 Task: In Heading  Alef with green colour. Font size of heading  '18 Pt. 'Font style of data Calibri. Font size of data  9 Pt. Alignment of headline & data Align top. Fill color in cell of heading  Red. Font color of data Black. Apply border in Data Diagonal Down Border. In the sheet  Budget Analysis Toolbook
Action: Mouse moved to (185, 120)
Screenshot: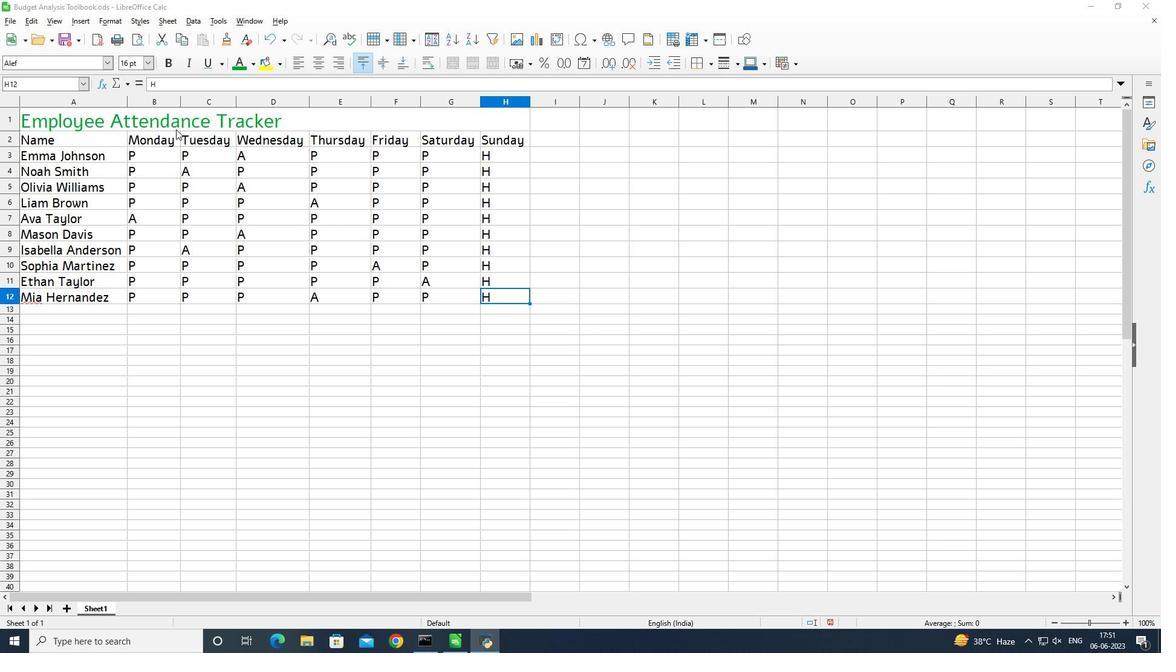 
Action: Mouse pressed left at (185, 120)
Screenshot: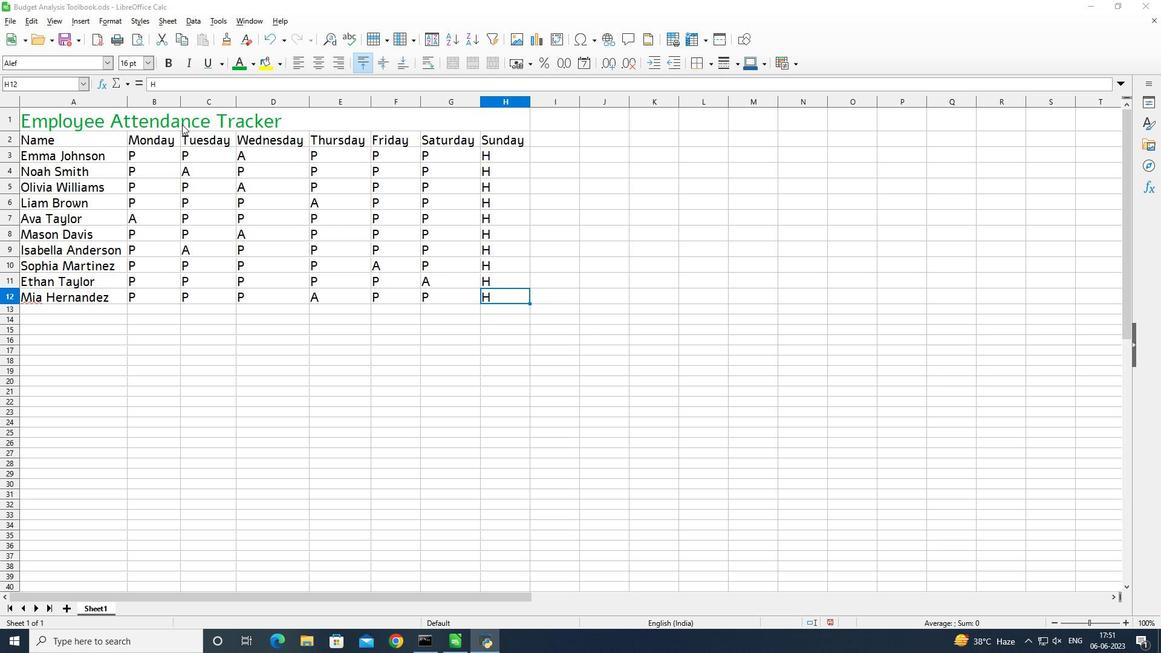 
Action: Mouse moved to (151, 62)
Screenshot: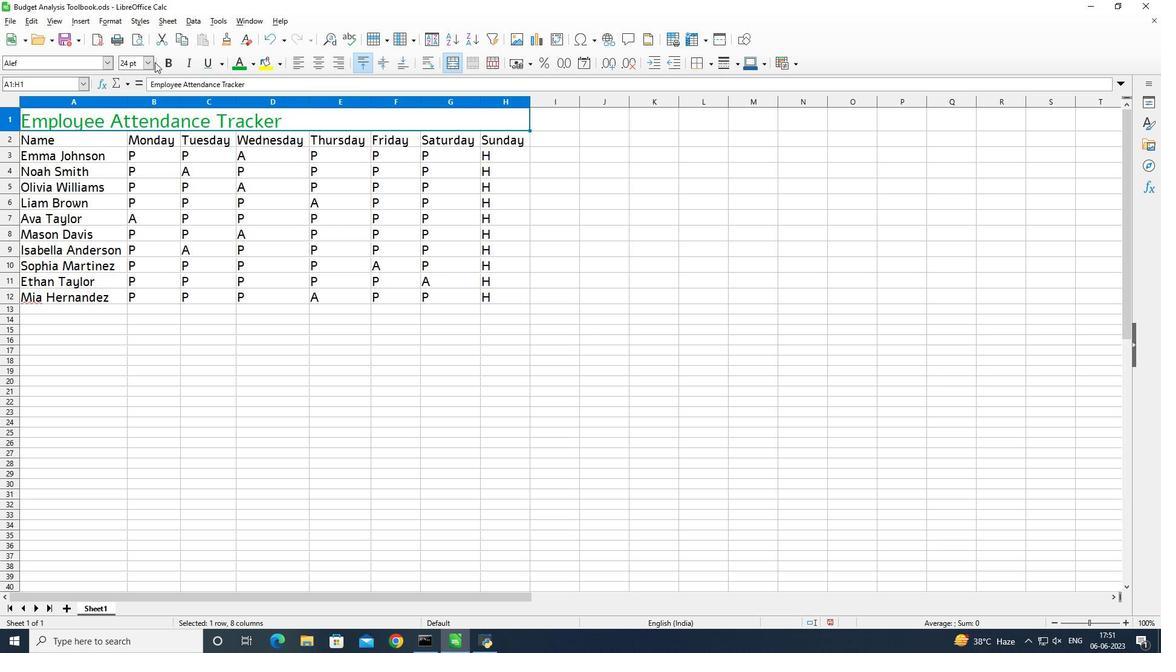 
Action: Mouse pressed left at (151, 62)
Screenshot: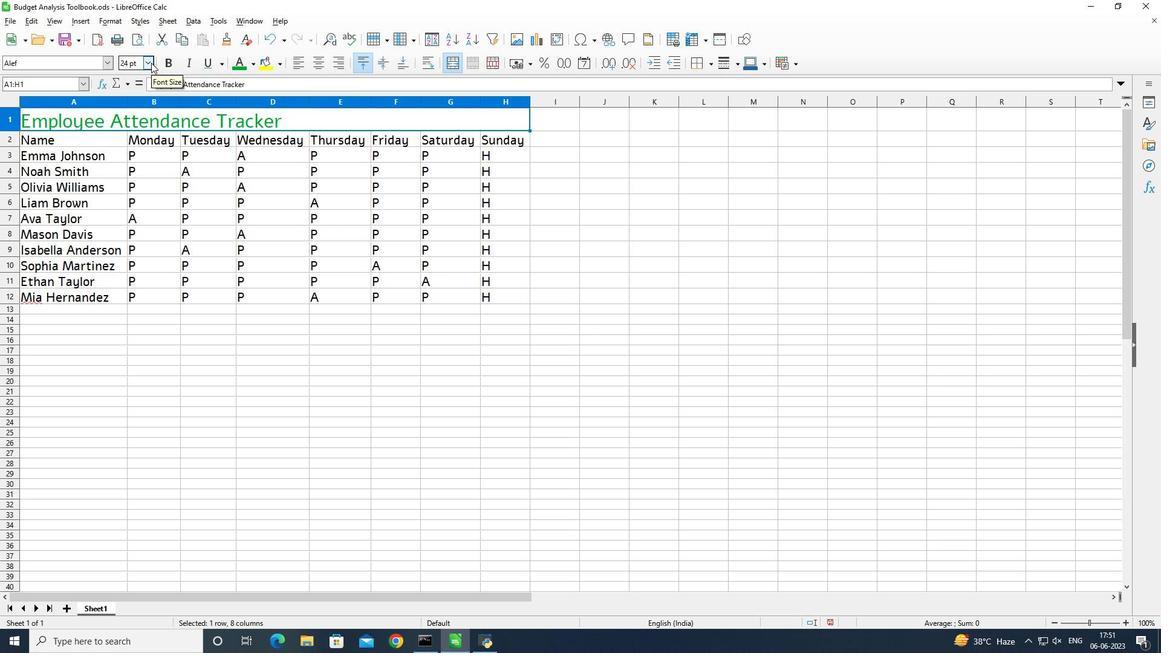 
Action: Mouse moved to (136, 156)
Screenshot: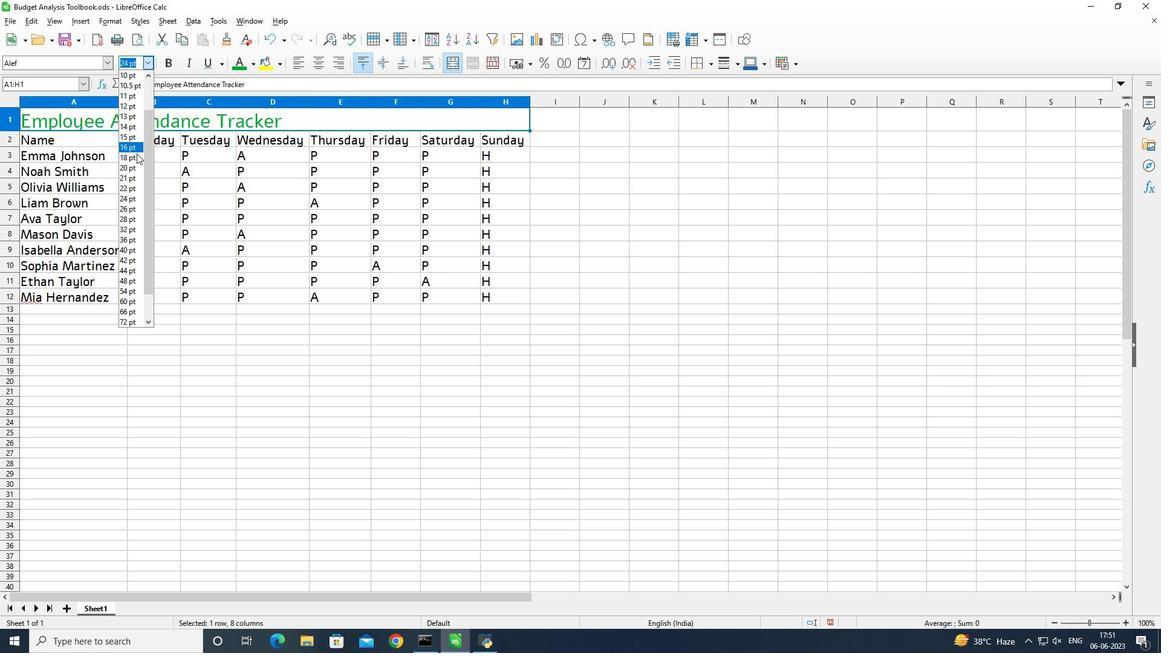 
Action: Mouse pressed left at (136, 156)
Screenshot: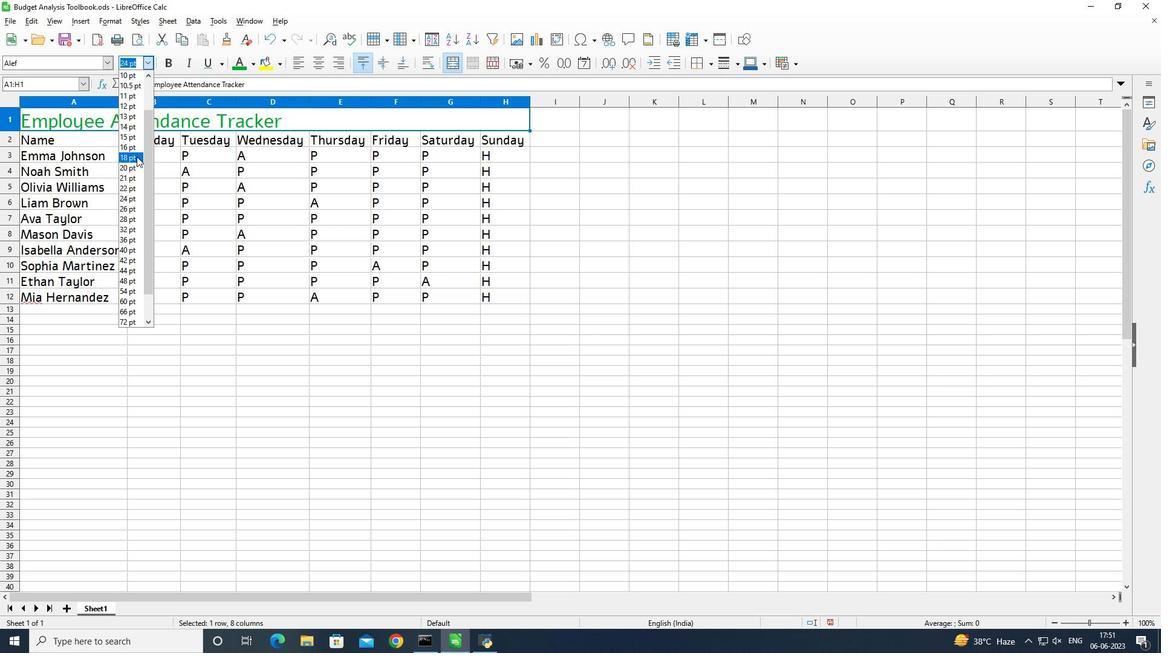 
Action: Mouse moved to (74, 136)
Screenshot: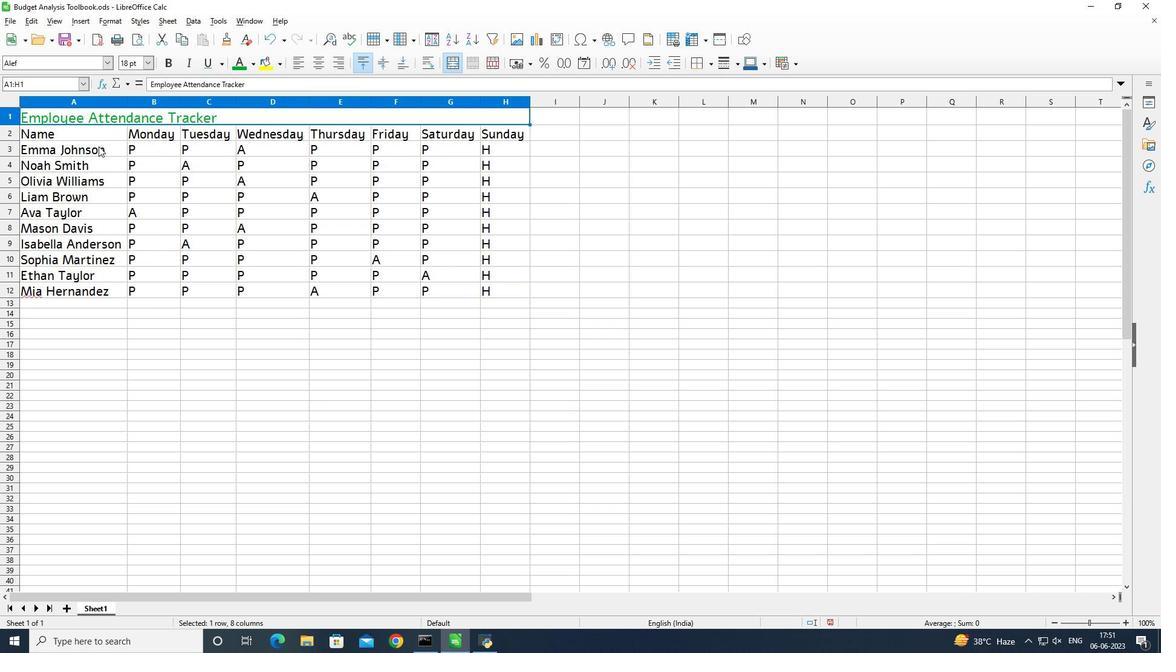 
Action: Mouse pressed left at (74, 136)
Screenshot: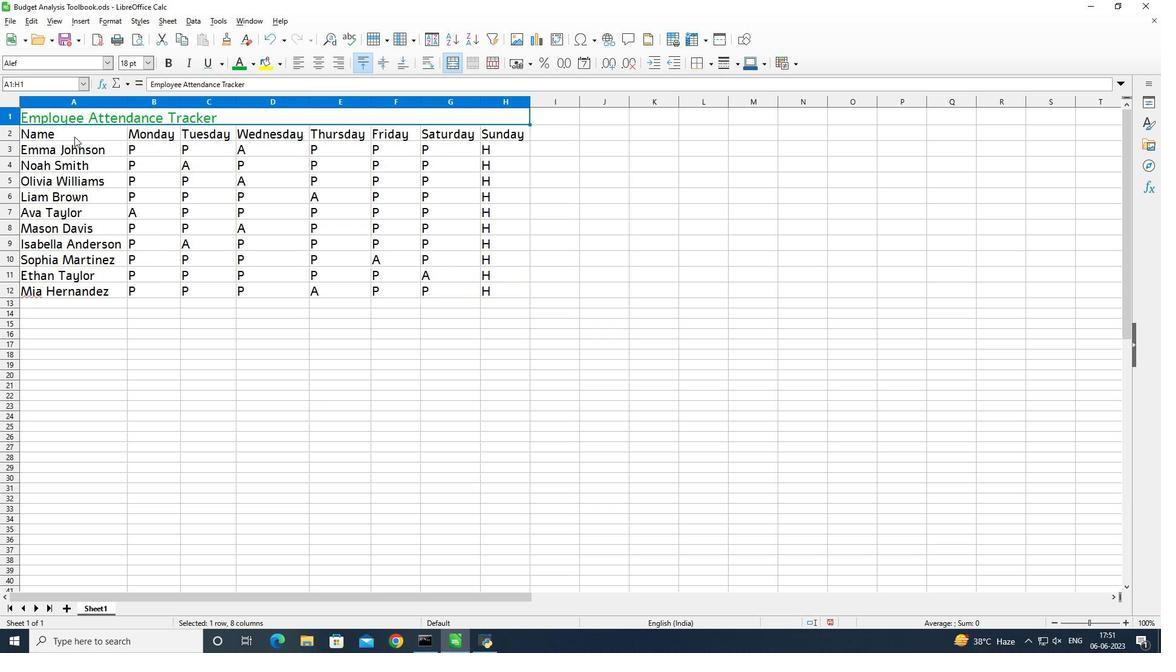 
Action: Mouse moved to (74, 134)
Screenshot: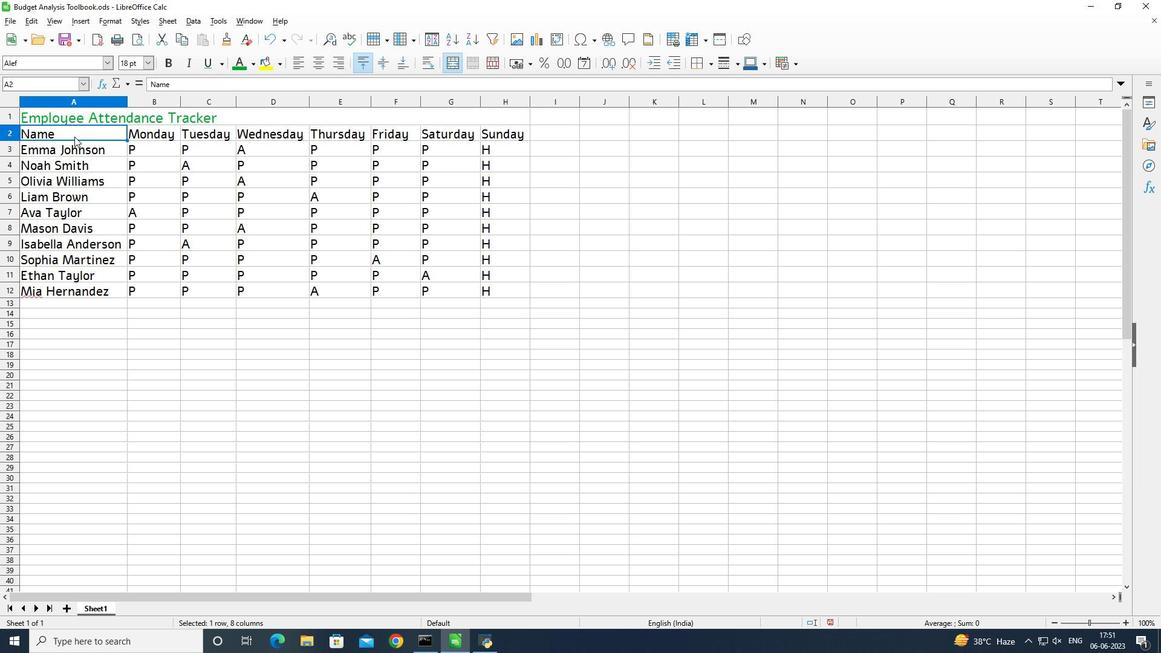 
Action: Mouse pressed left at (74, 134)
Screenshot: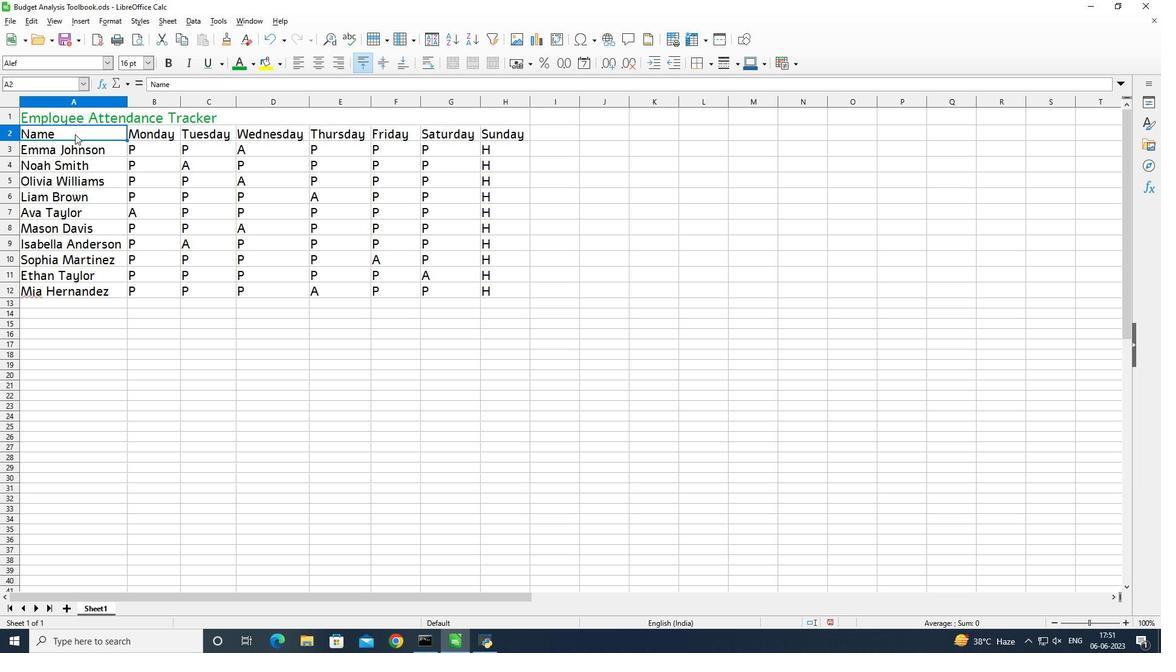 
Action: Mouse moved to (107, 58)
Screenshot: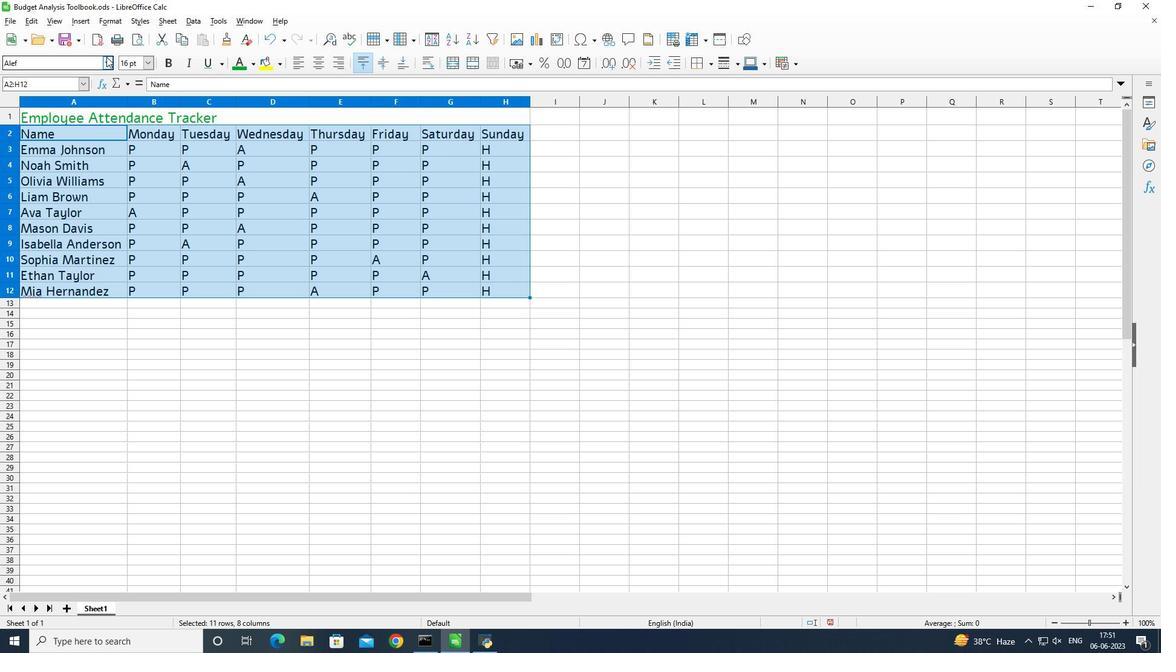 
Action: Mouse pressed left at (107, 58)
Screenshot: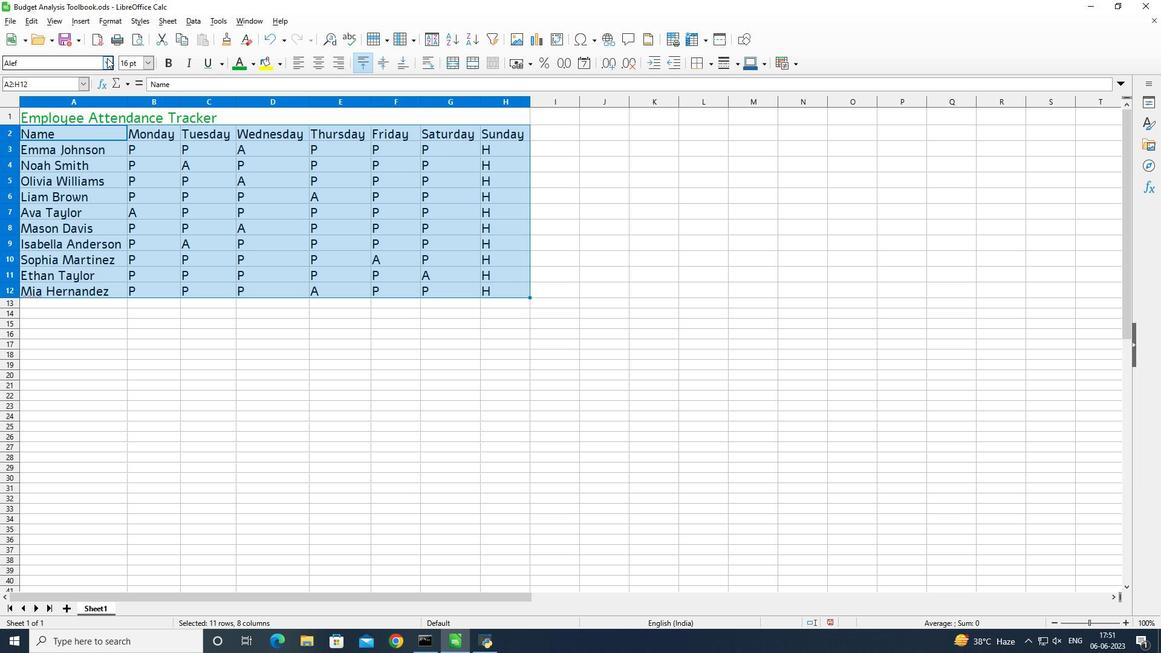 
Action: Mouse moved to (101, 327)
Screenshot: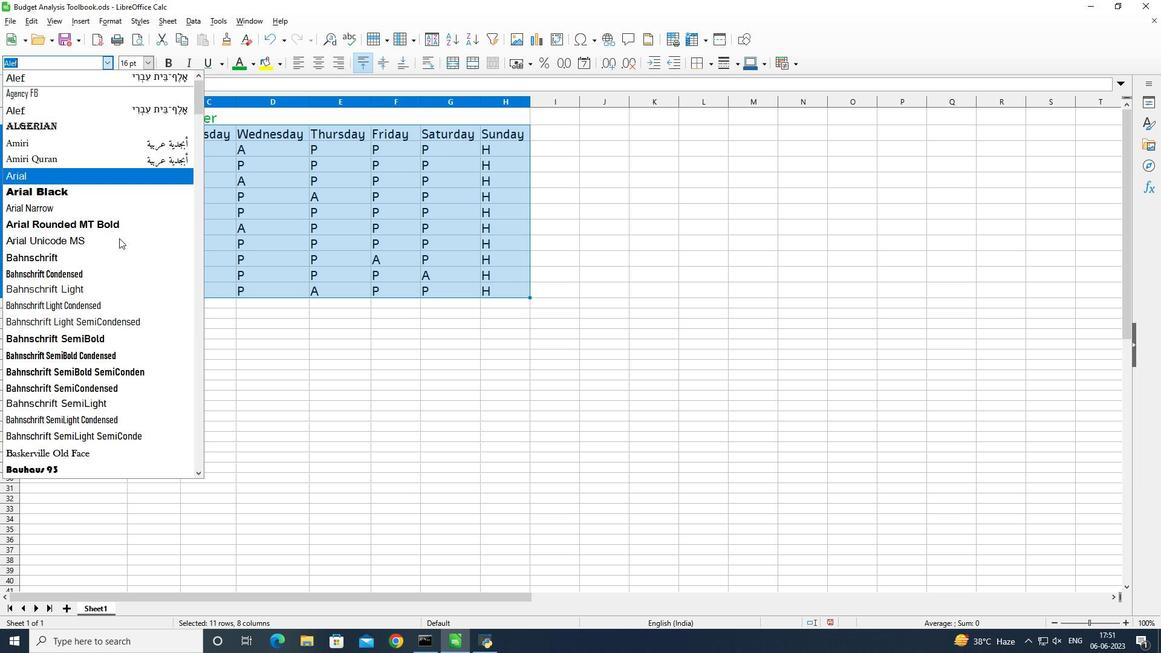 
Action: Mouse scrolled (101, 327) with delta (0, 0)
Screenshot: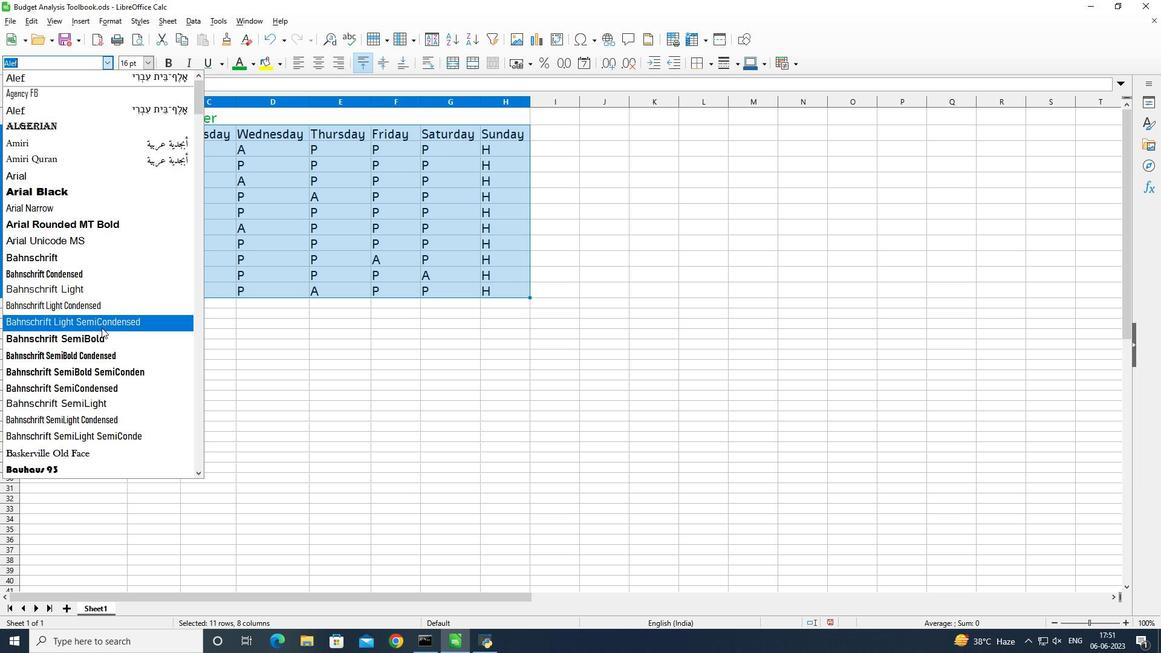 
Action: Mouse scrolled (101, 327) with delta (0, 0)
Screenshot: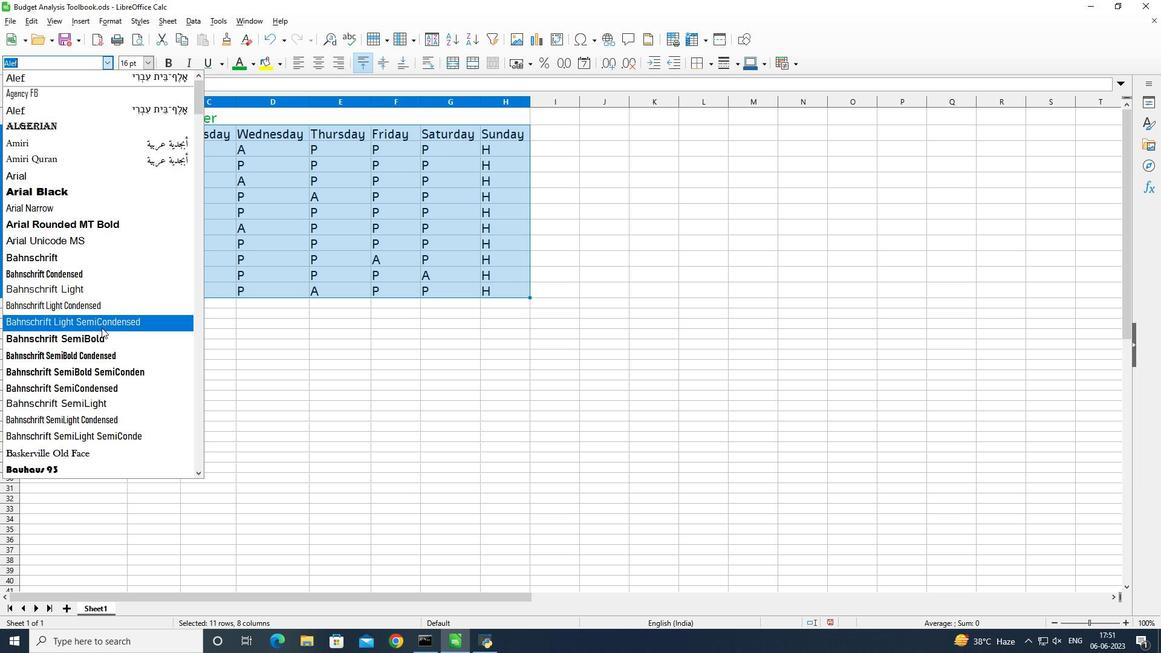 
Action: Mouse scrolled (101, 327) with delta (0, 0)
Screenshot: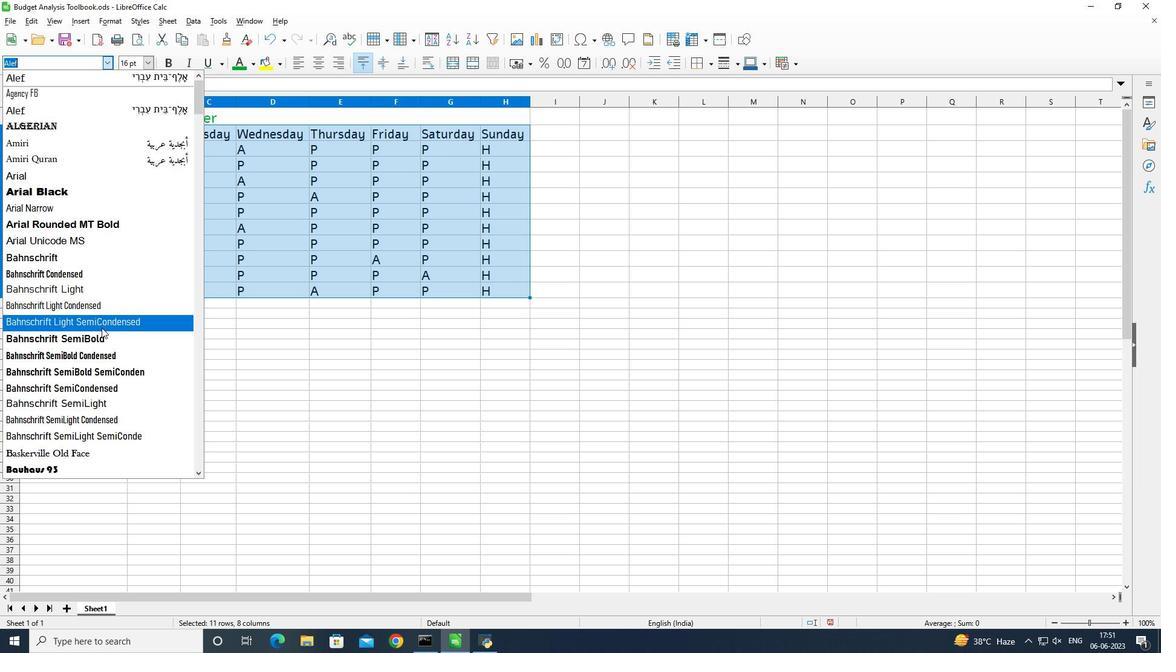 
Action: Mouse moved to (101, 329)
Screenshot: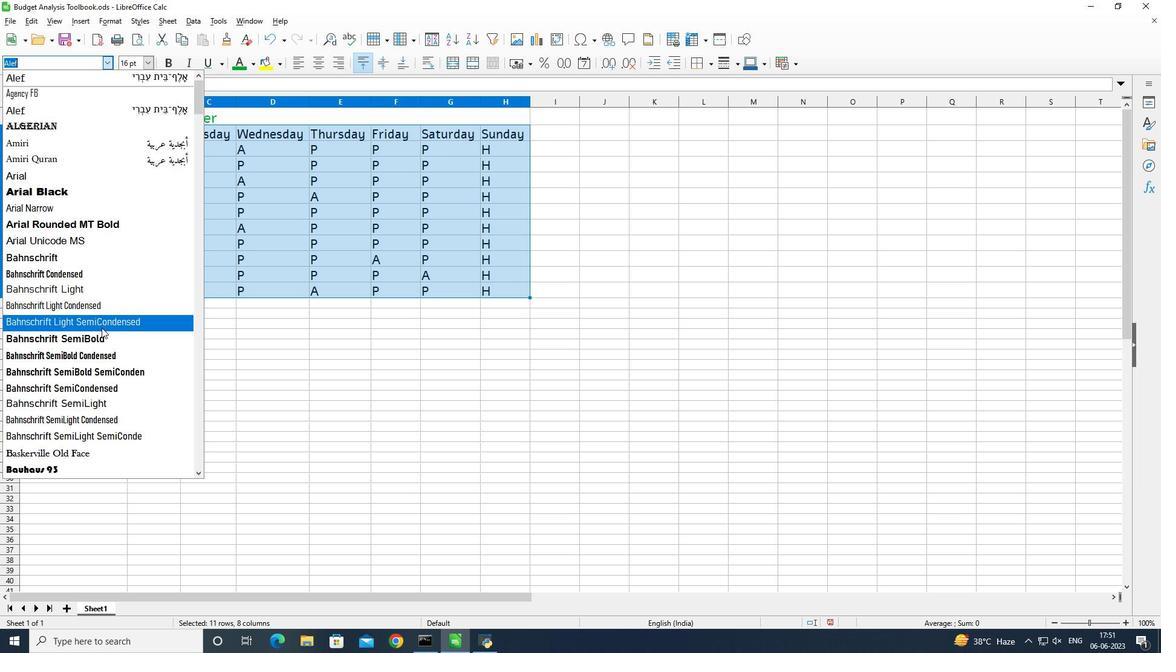 
Action: Mouse scrolled (101, 328) with delta (0, 0)
Screenshot: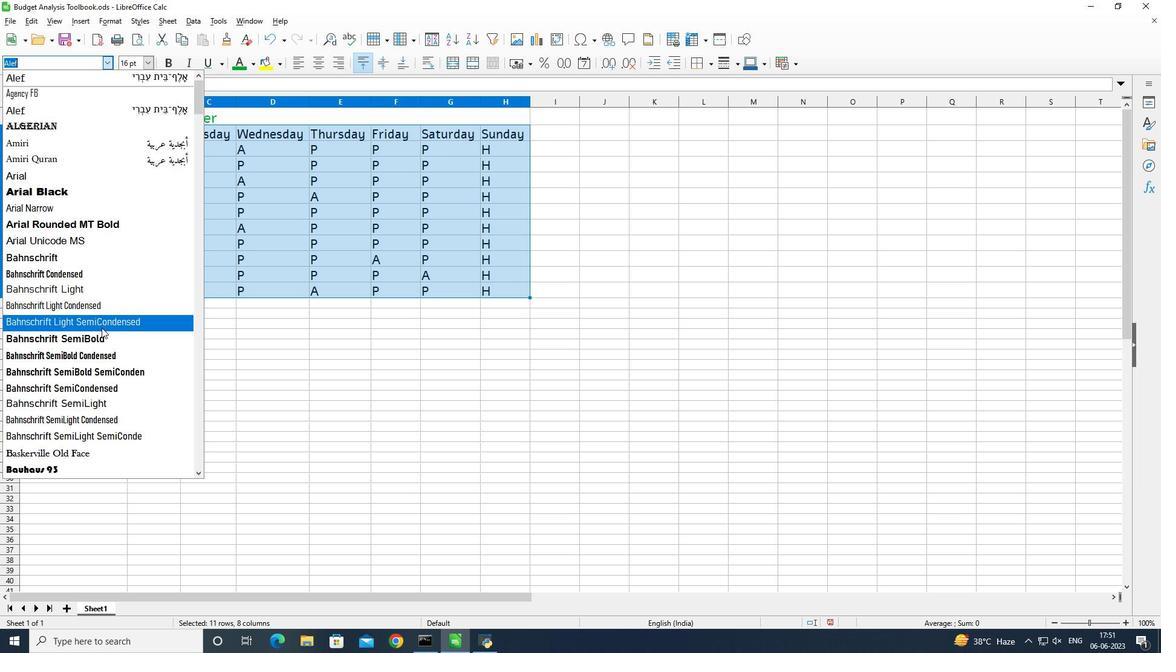 
Action: Mouse moved to (102, 329)
Screenshot: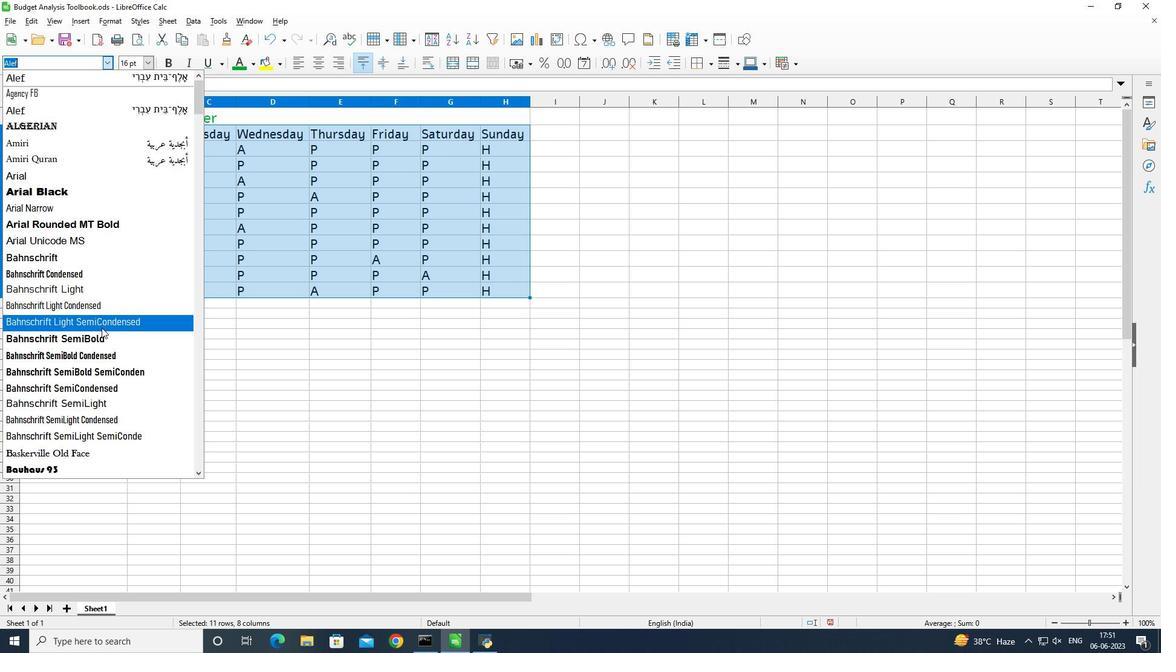 
Action: Mouse scrolled (102, 329) with delta (0, 0)
Screenshot: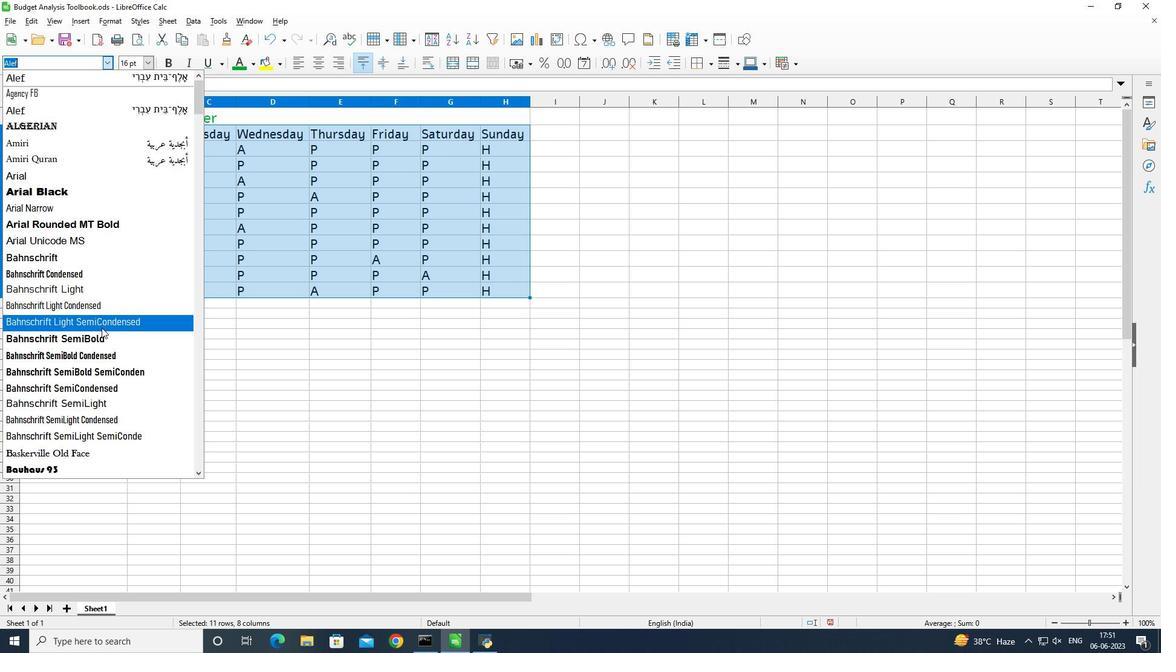 
Action: Mouse moved to (102, 329)
Screenshot: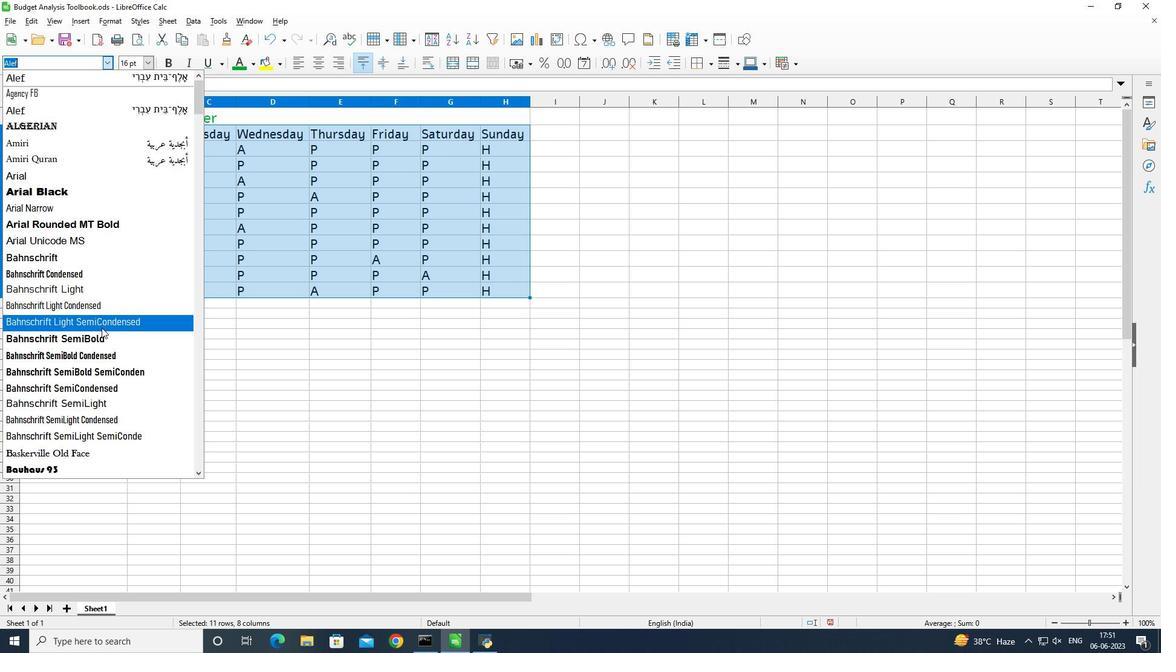 
Action: Mouse scrolled (102, 329) with delta (0, 0)
Screenshot: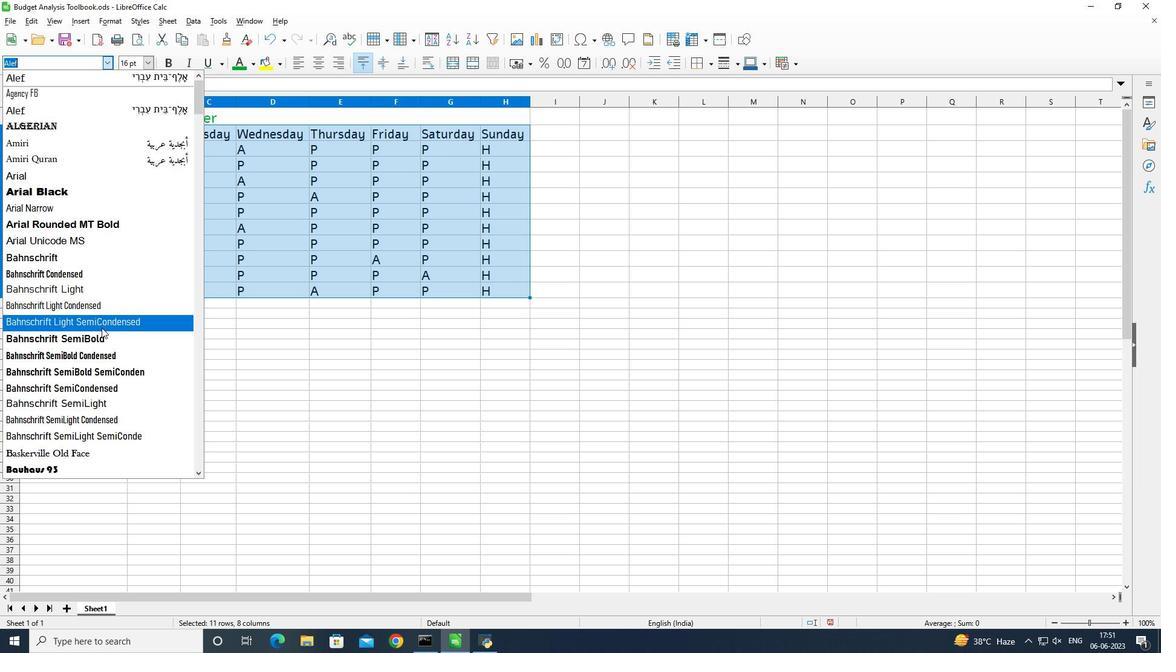 
Action: Mouse scrolled (102, 329) with delta (0, 0)
Screenshot: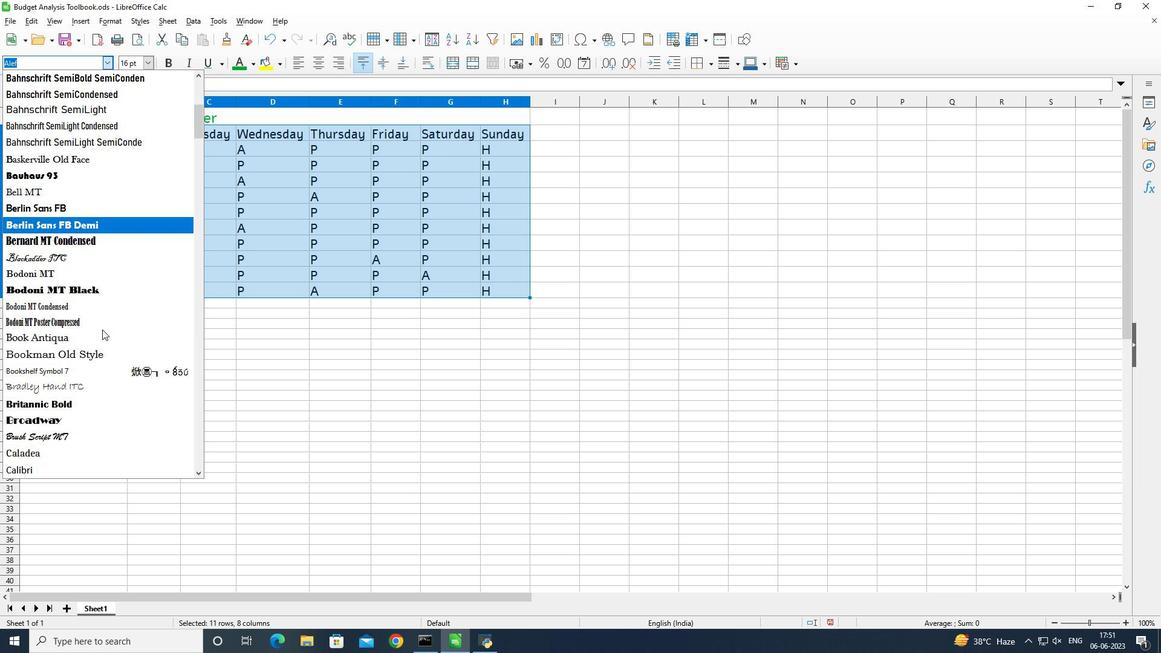 
Action: Mouse scrolled (102, 329) with delta (0, 0)
Screenshot: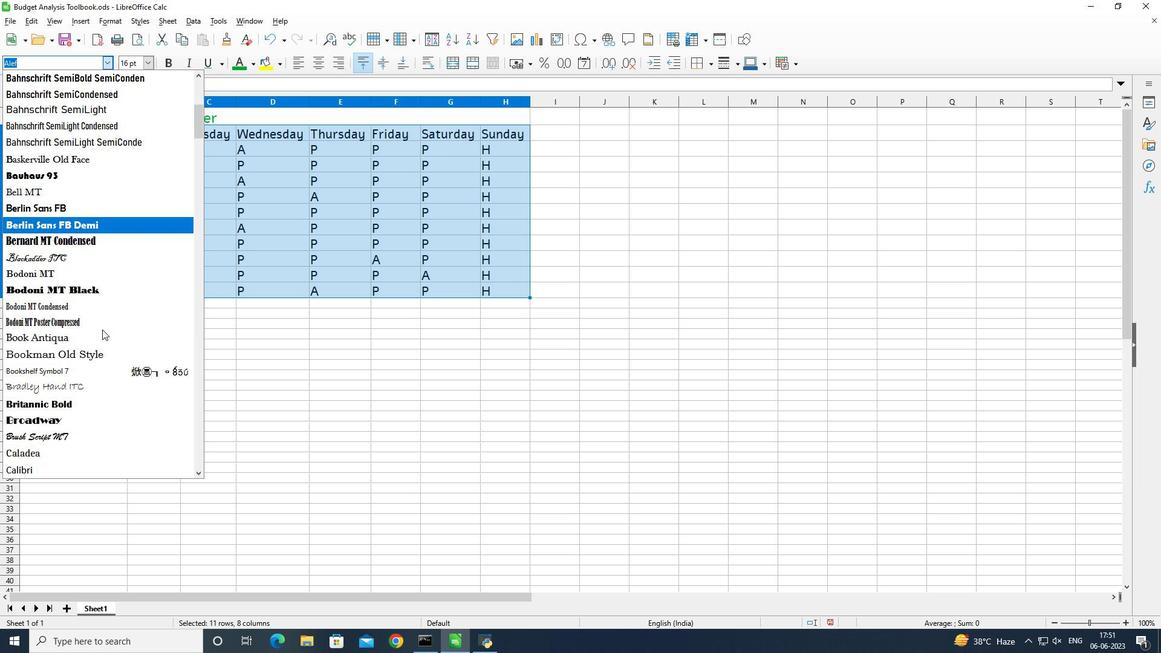 
Action: Mouse scrolled (102, 329) with delta (0, 0)
Screenshot: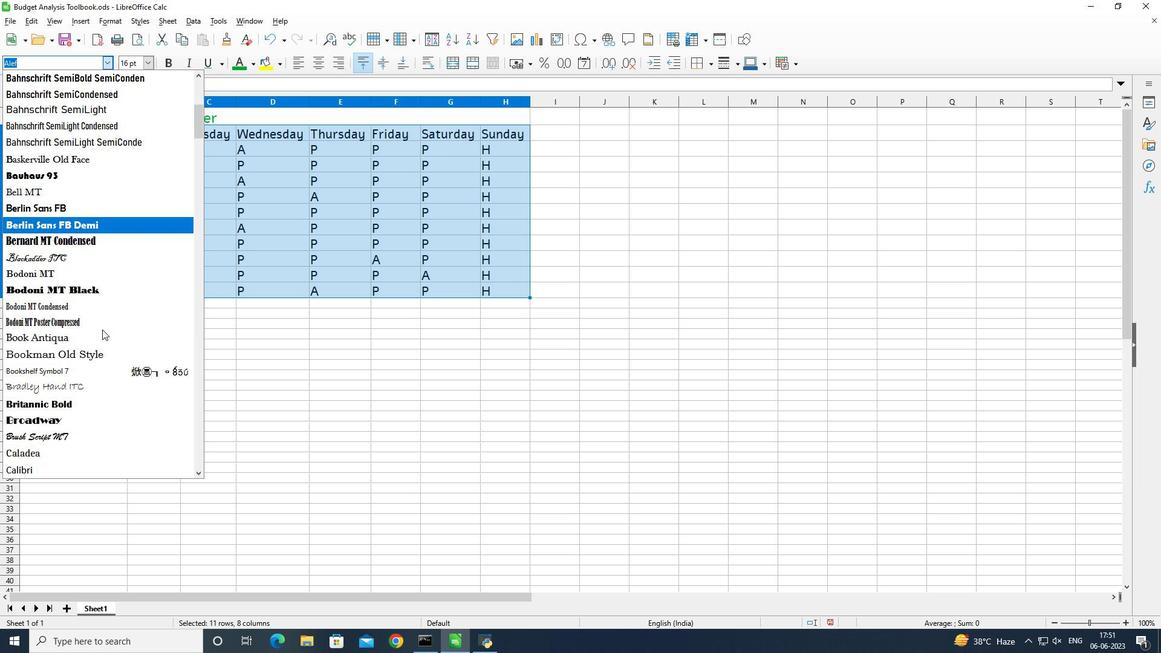 
Action: Mouse scrolled (102, 329) with delta (0, 0)
Screenshot: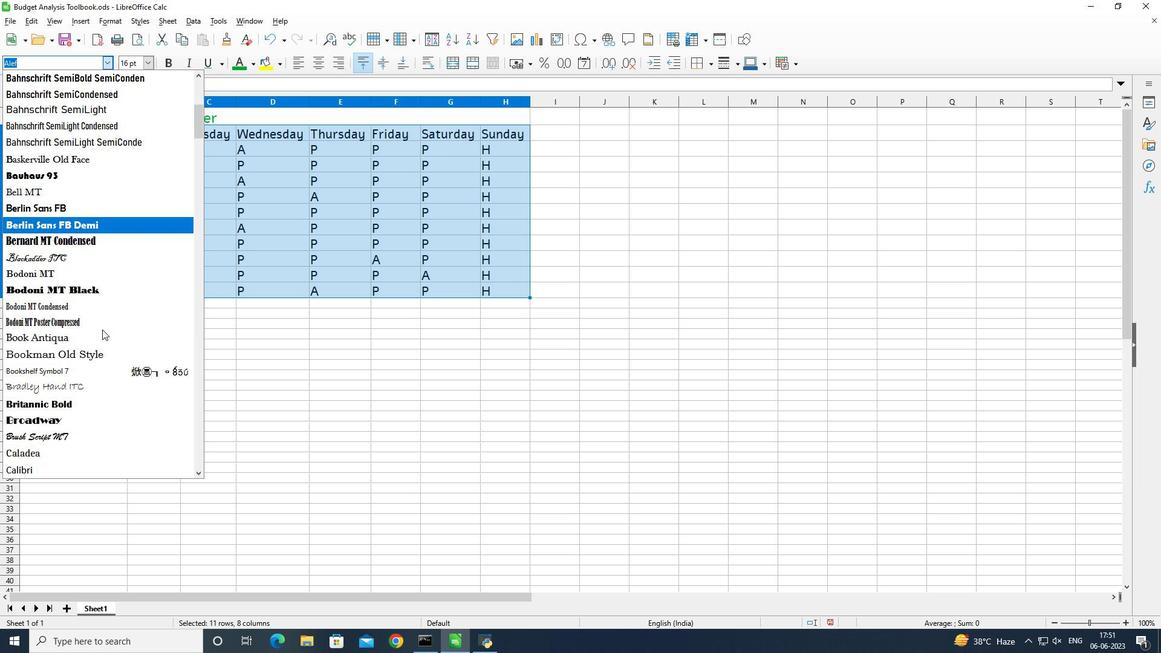 
Action: Mouse moved to (100, 269)
Screenshot: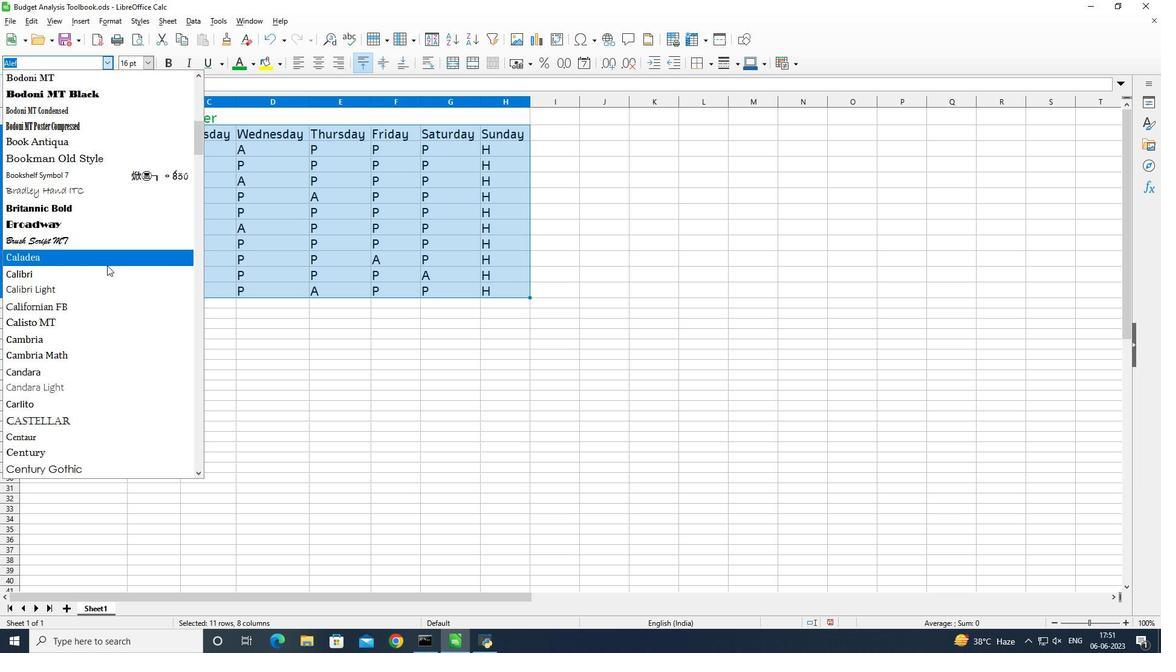 
Action: Mouse pressed left at (100, 269)
Screenshot: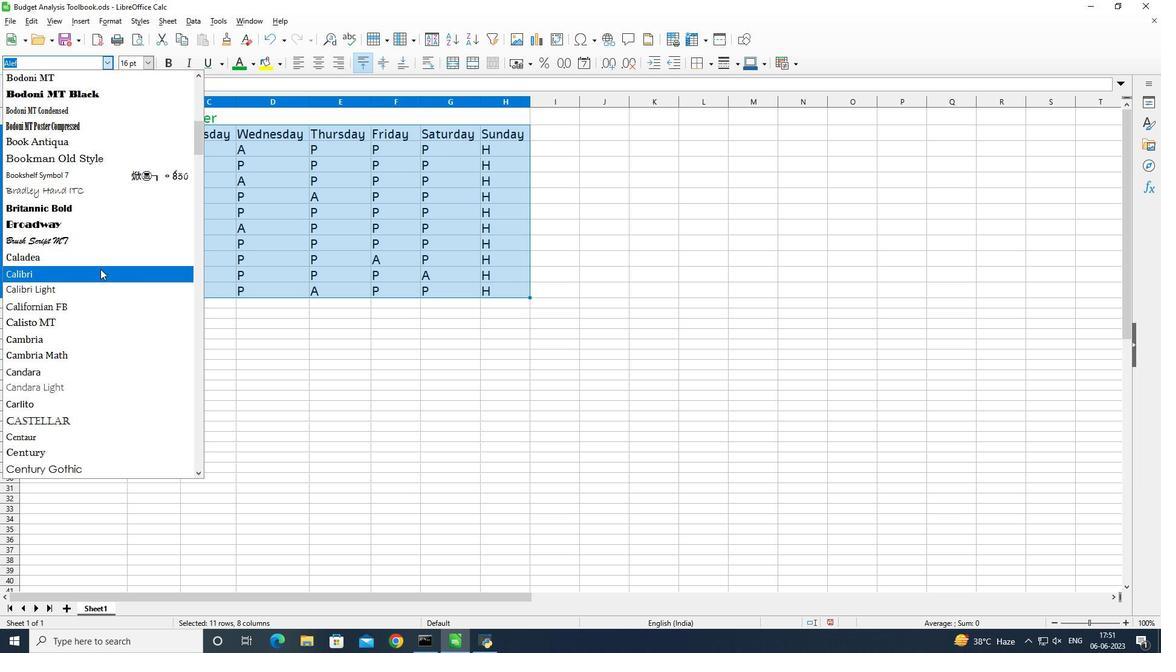 
Action: Mouse moved to (149, 65)
Screenshot: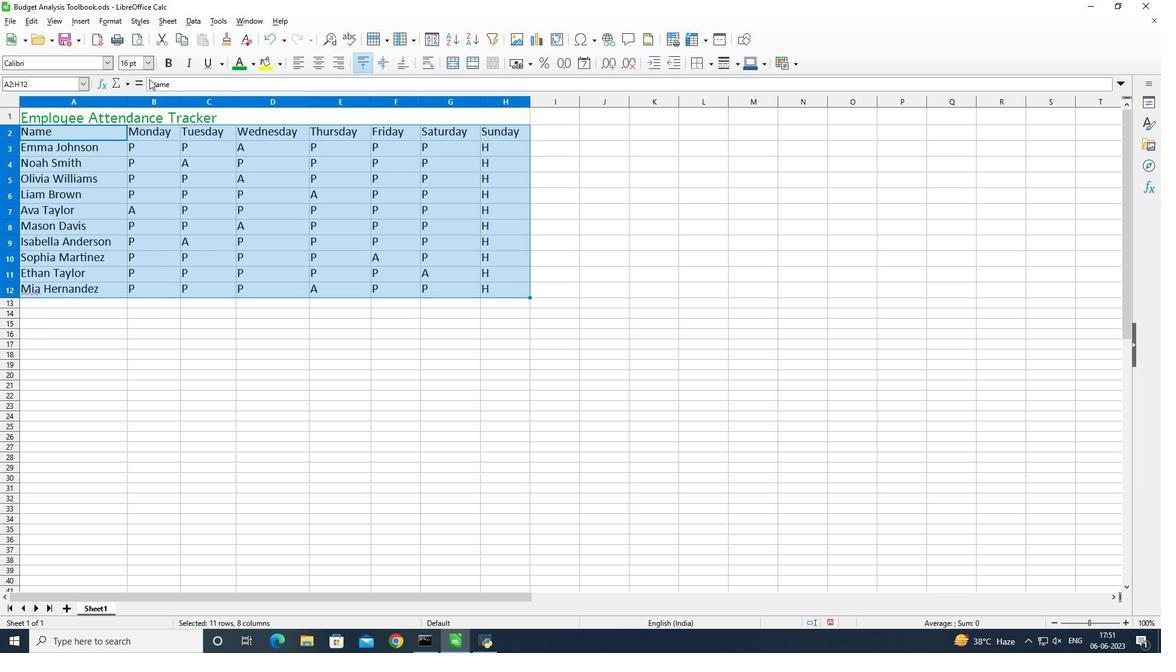 
Action: Mouse pressed left at (149, 65)
Screenshot: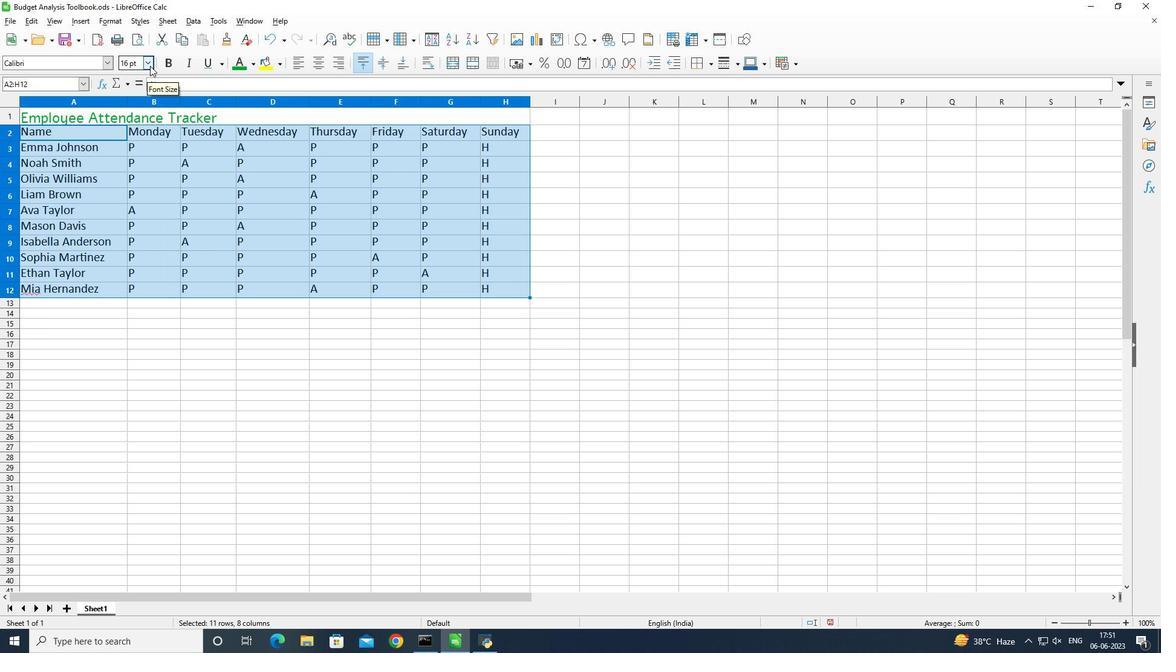 
Action: Mouse moved to (139, 105)
Screenshot: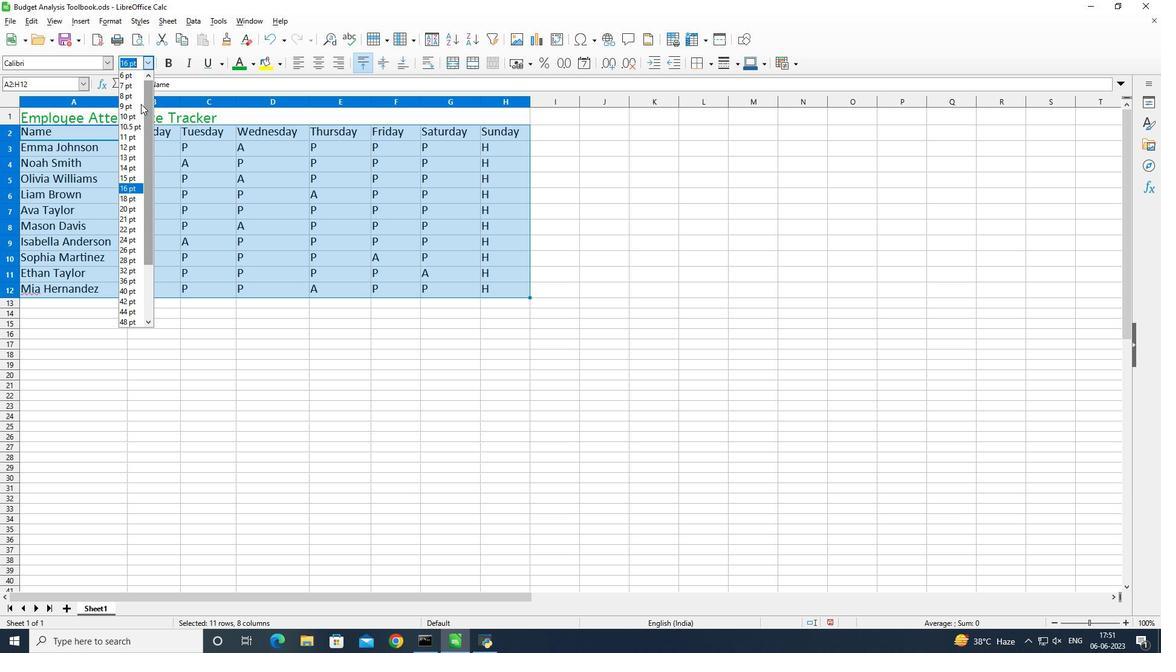 
Action: Mouse pressed left at (139, 105)
Screenshot: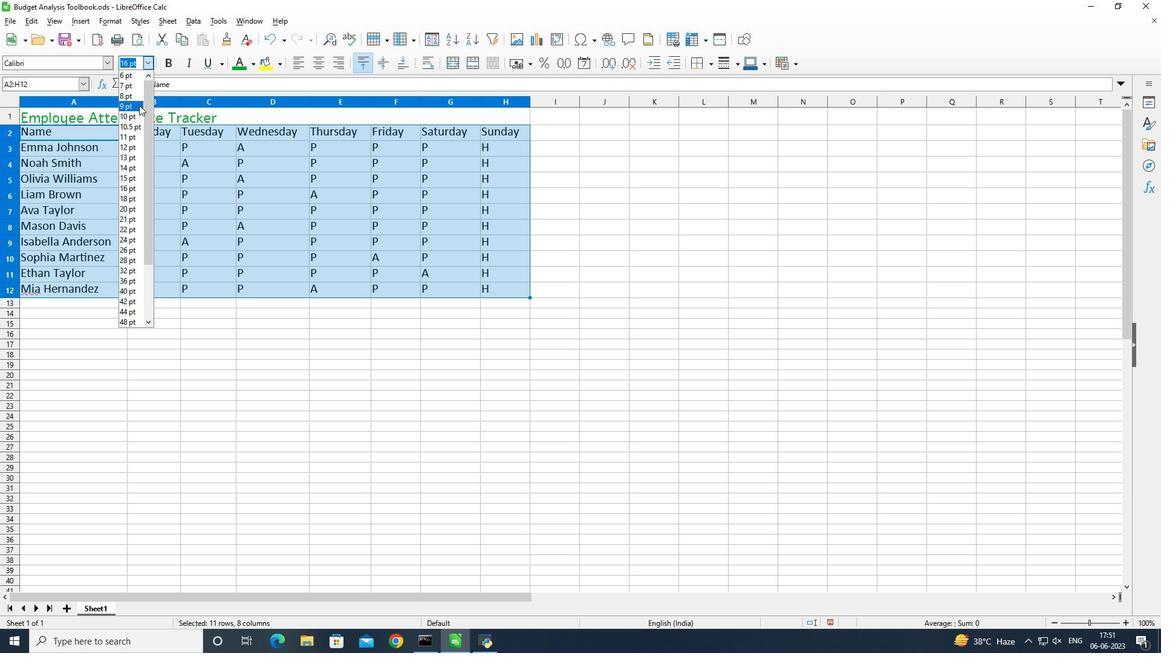 
Action: Mouse moved to (214, 120)
Screenshot: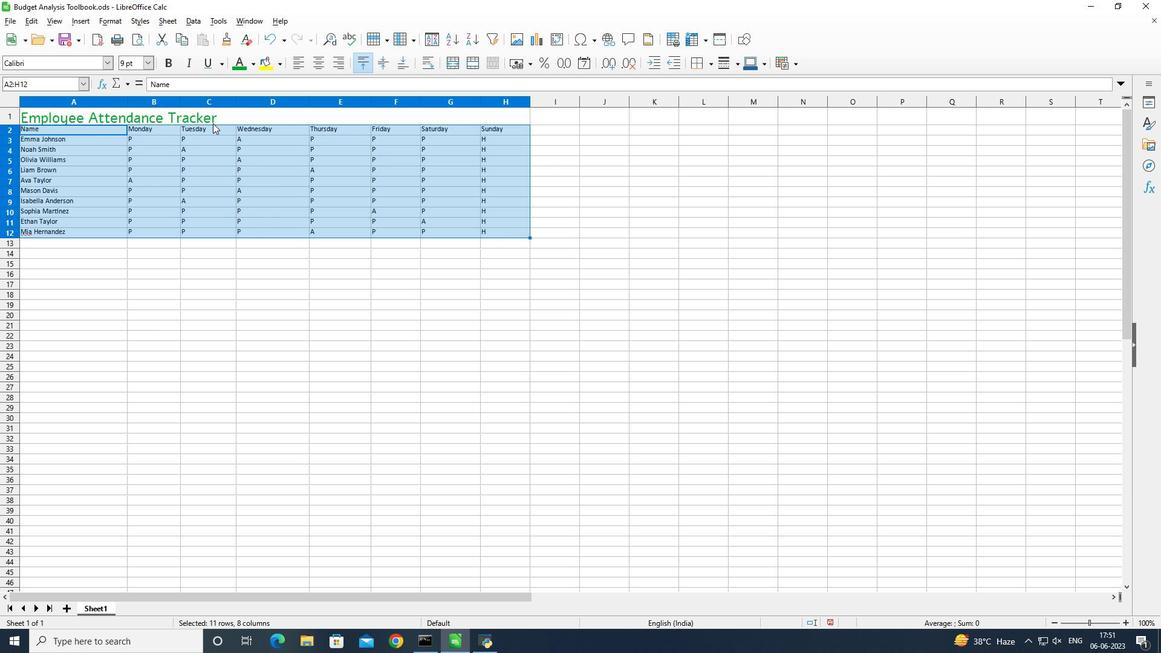 
Action: Mouse pressed left at (214, 120)
Screenshot: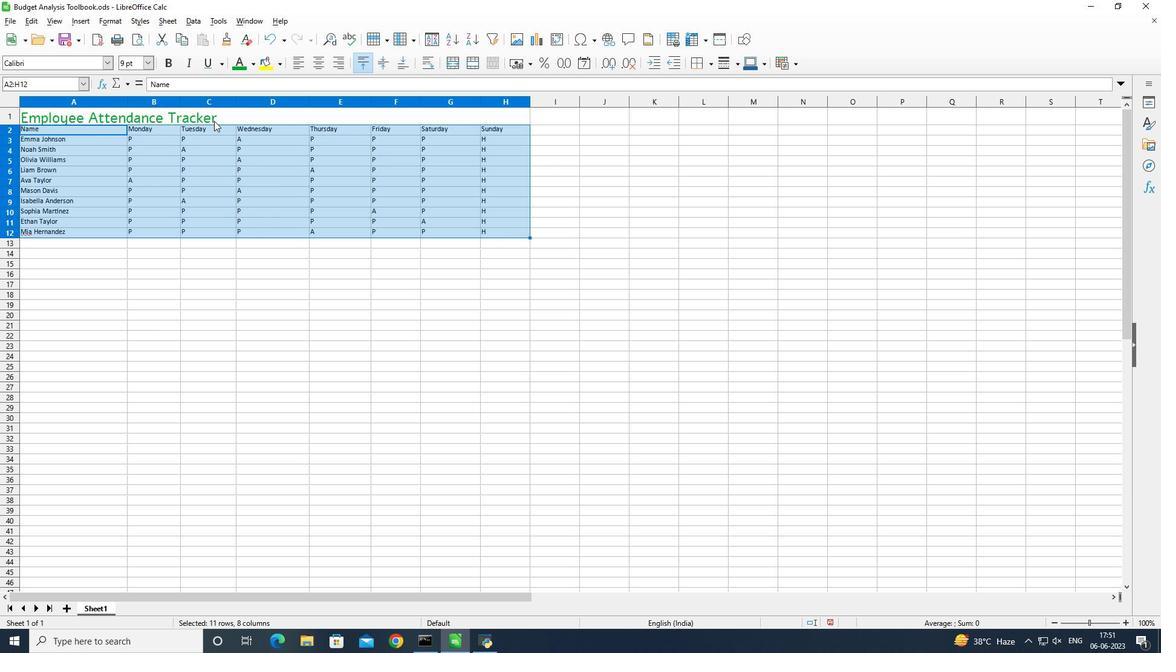 
Action: Key pressed <Key.shift_r><Key.down><Key.down><Key.down><Key.down><Key.down><Key.down><Key.down><Key.down><Key.down><Key.down><Key.down>
Screenshot: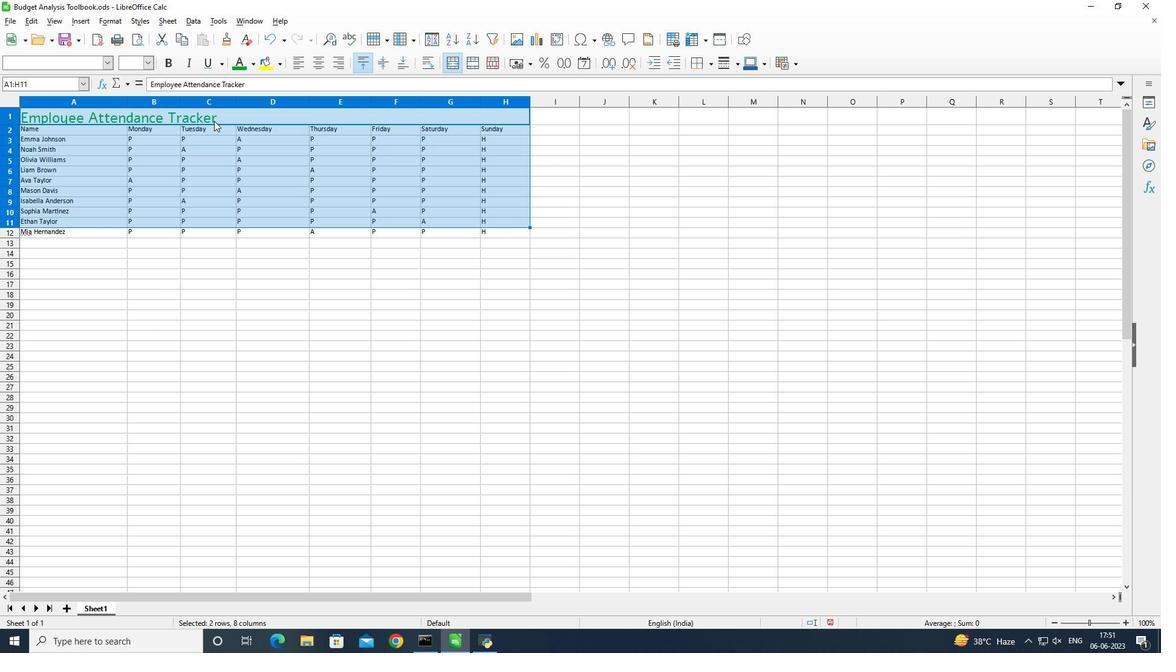 
Action: Mouse moved to (361, 58)
Screenshot: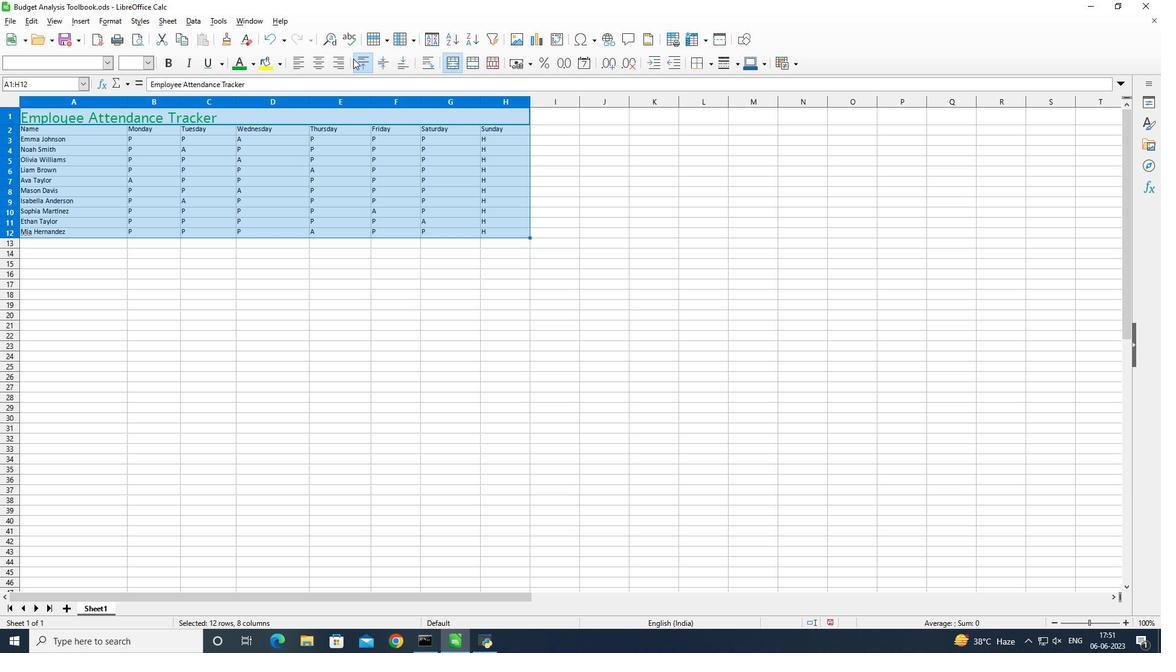 
Action: Mouse pressed left at (361, 58)
Screenshot: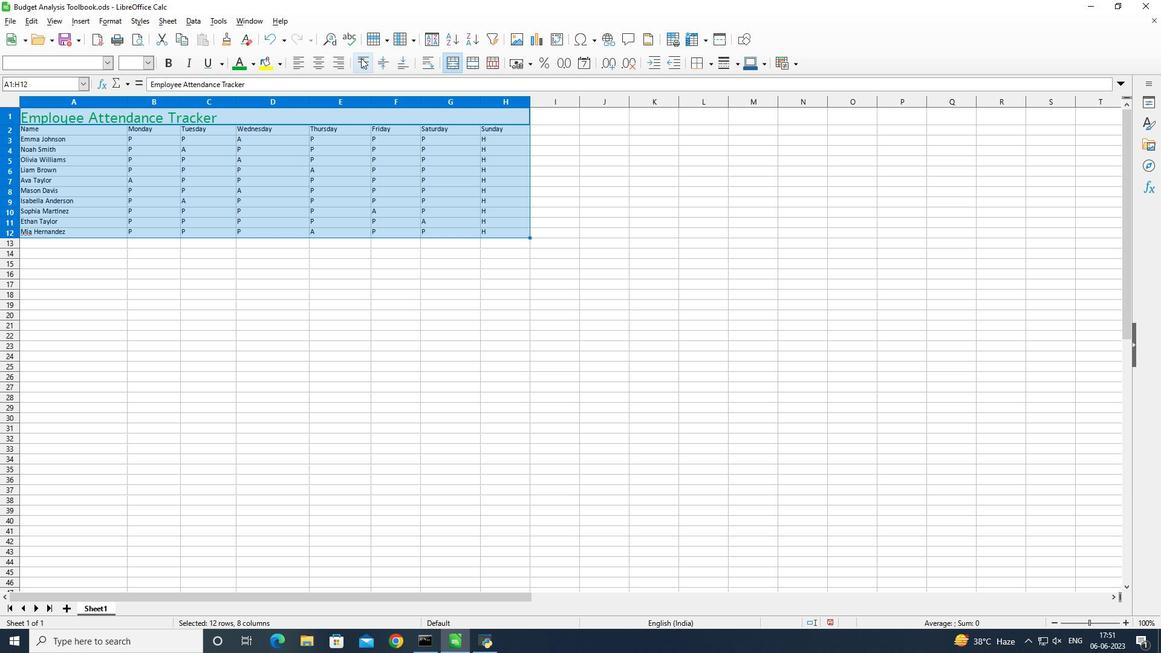 
Action: Mouse pressed left at (361, 58)
Screenshot: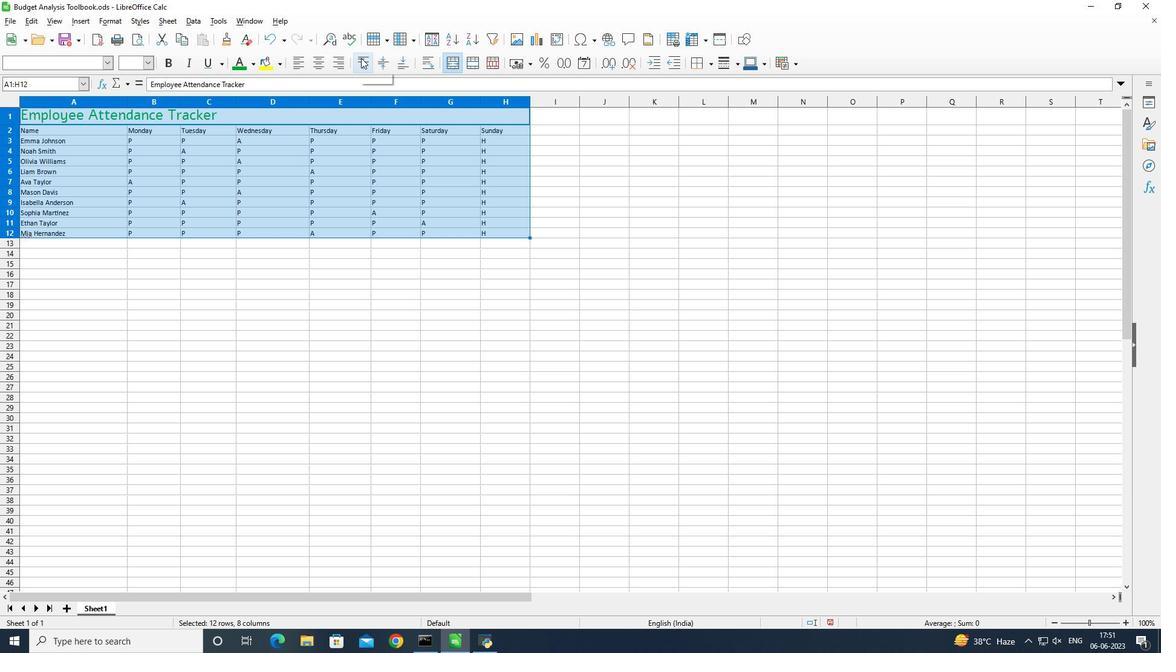 
Action: Mouse moved to (489, 228)
Screenshot: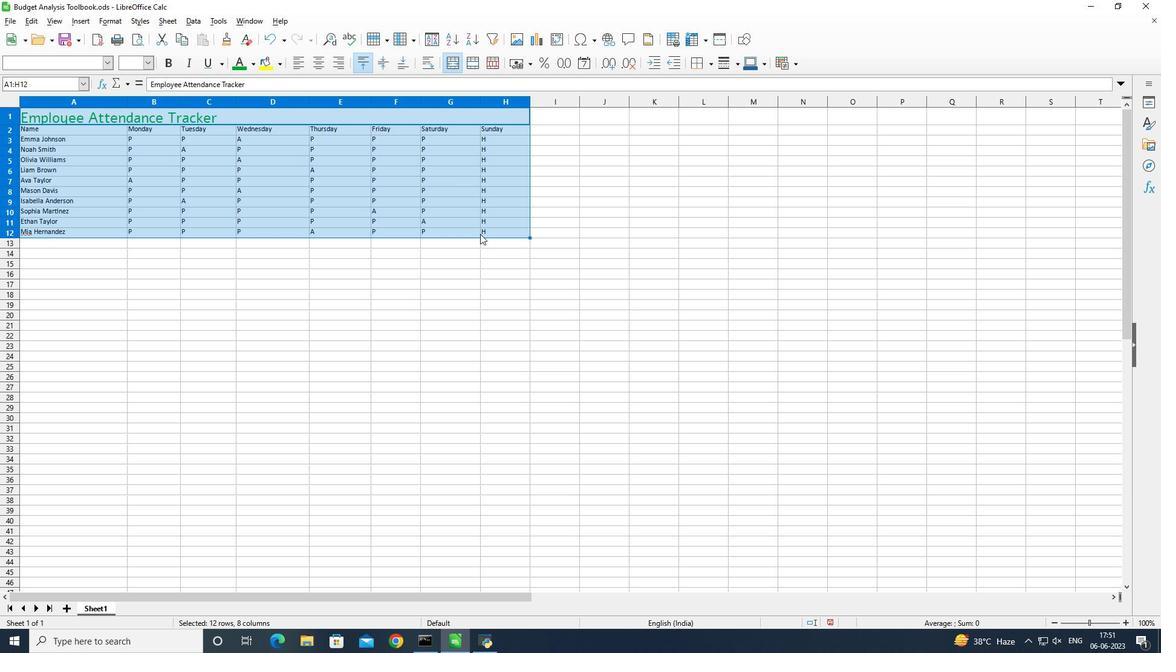 
Action: Mouse pressed left at (489, 228)
Screenshot: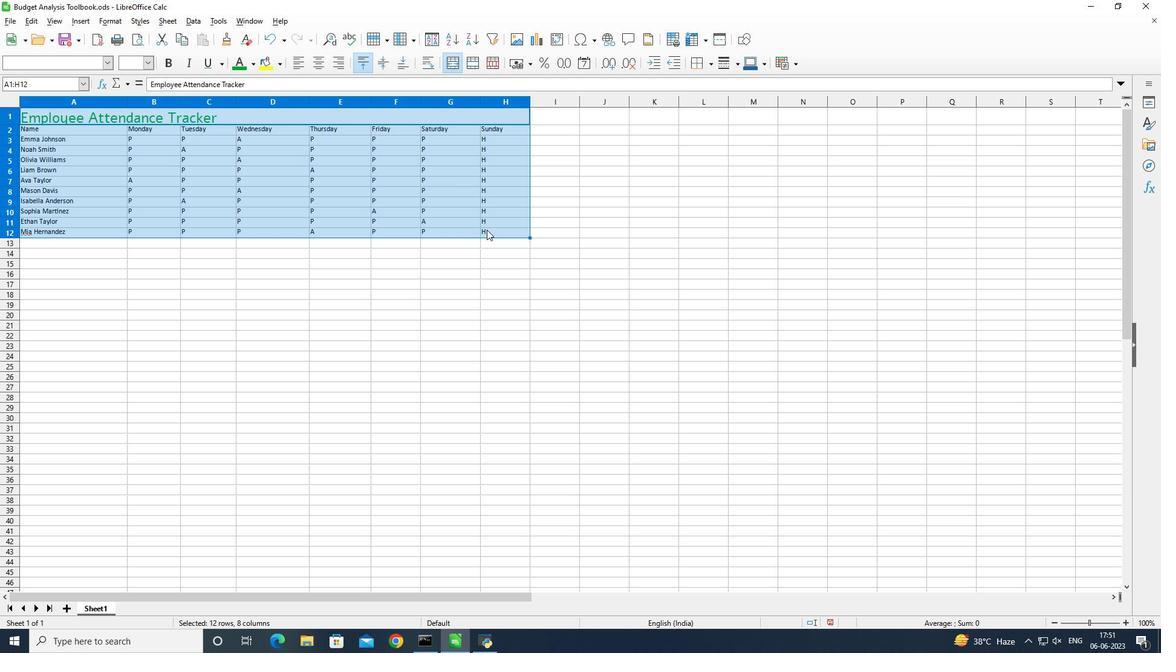 
Action: Mouse moved to (267, 117)
Screenshot: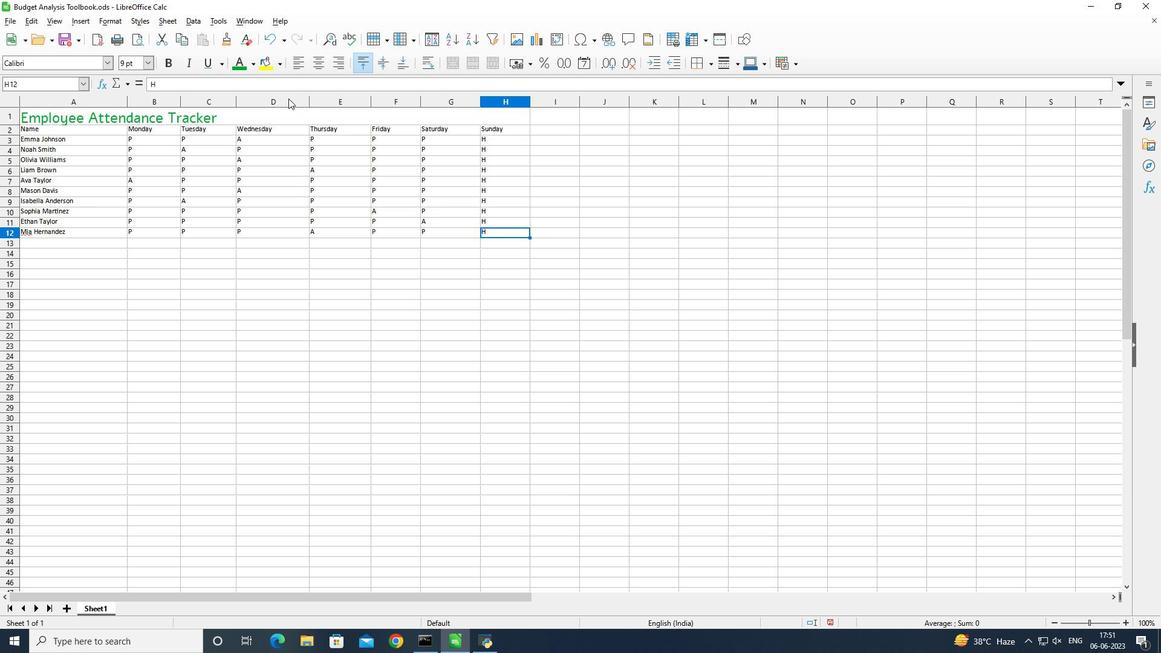 
Action: Mouse pressed left at (267, 117)
Screenshot: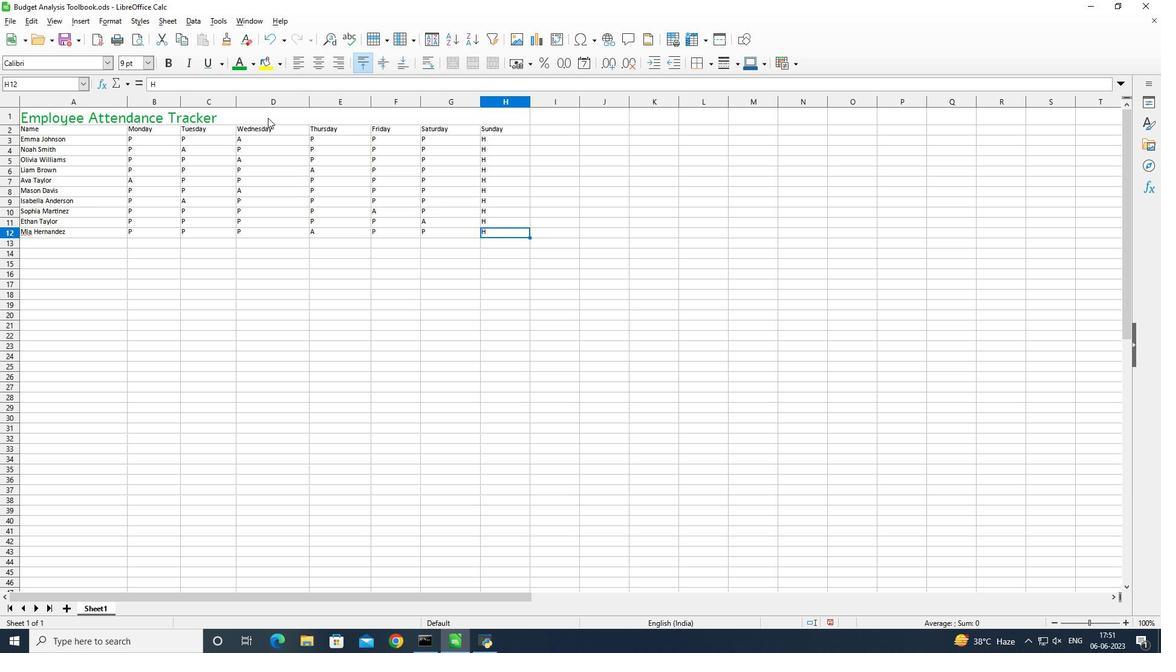 
Action: Mouse moved to (280, 61)
Screenshot: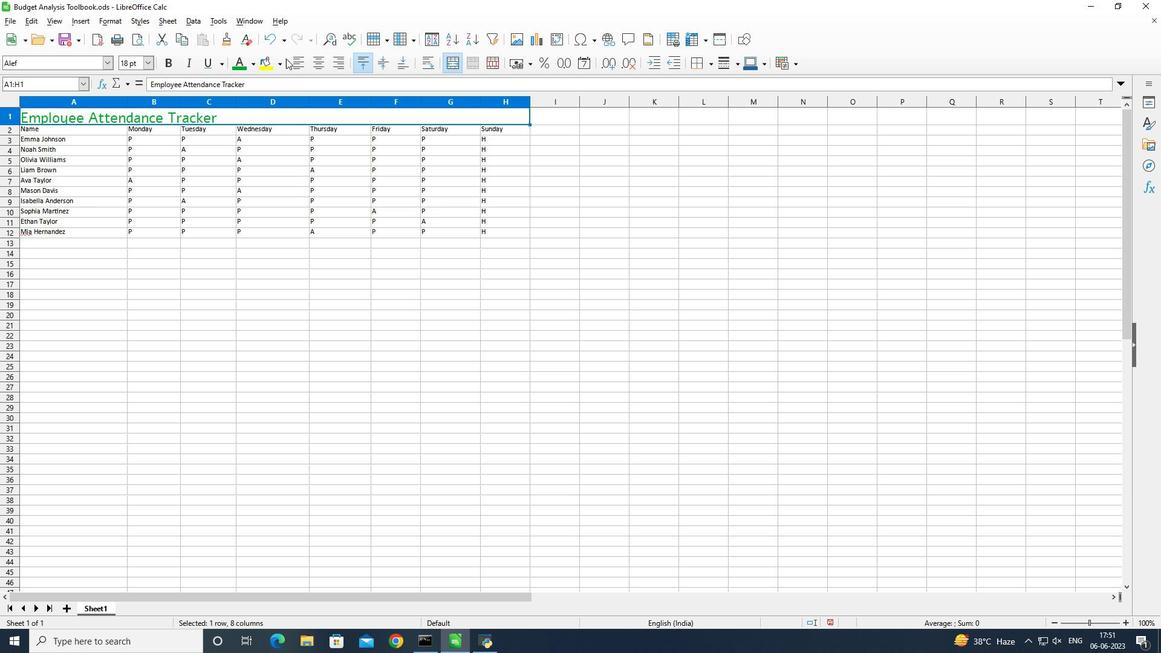 
Action: Mouse pressed left at (280, 61)
Screenshot: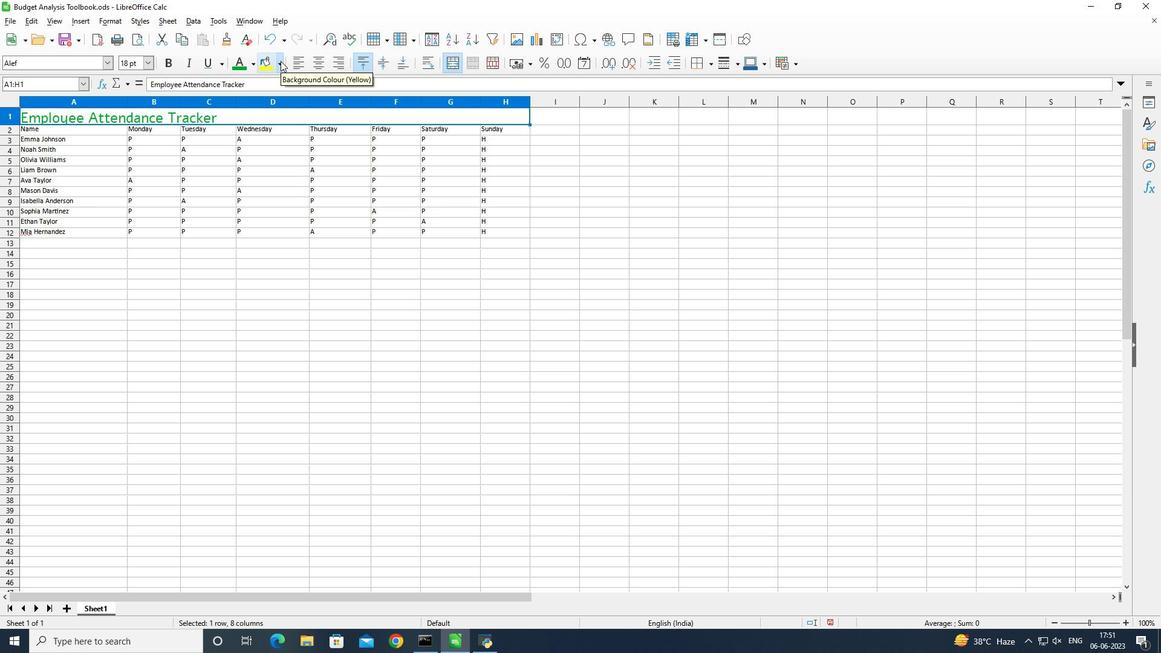 
Action: Mouse moved to (306, 146)
Screenshot: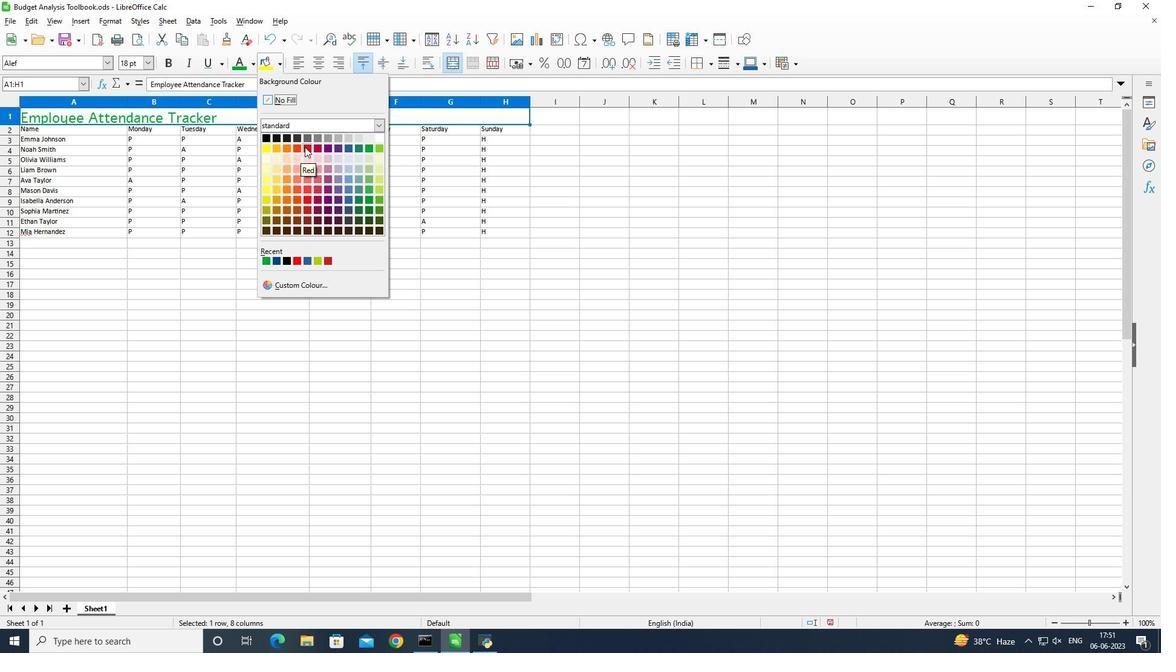 
Action: Mouse pressed left at (306, 146)
Screenshot: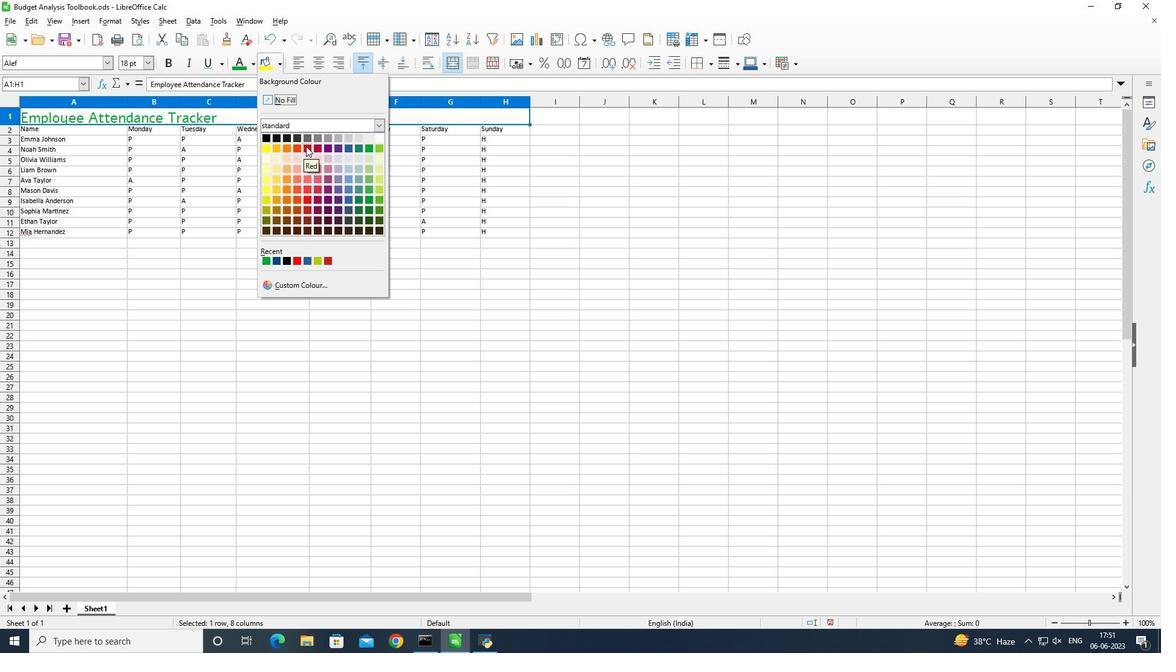 
Action: Mouse moved to (74, 132)
Screenshot: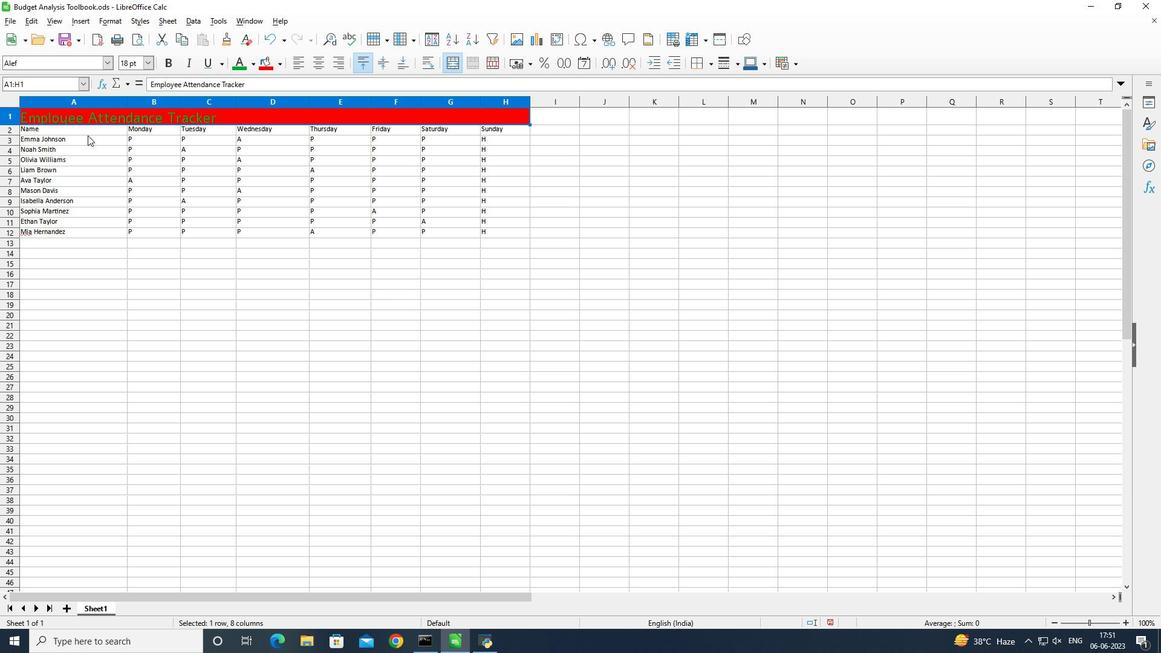 
Action: Mouse pressed left at (74, 132)
Screenshot: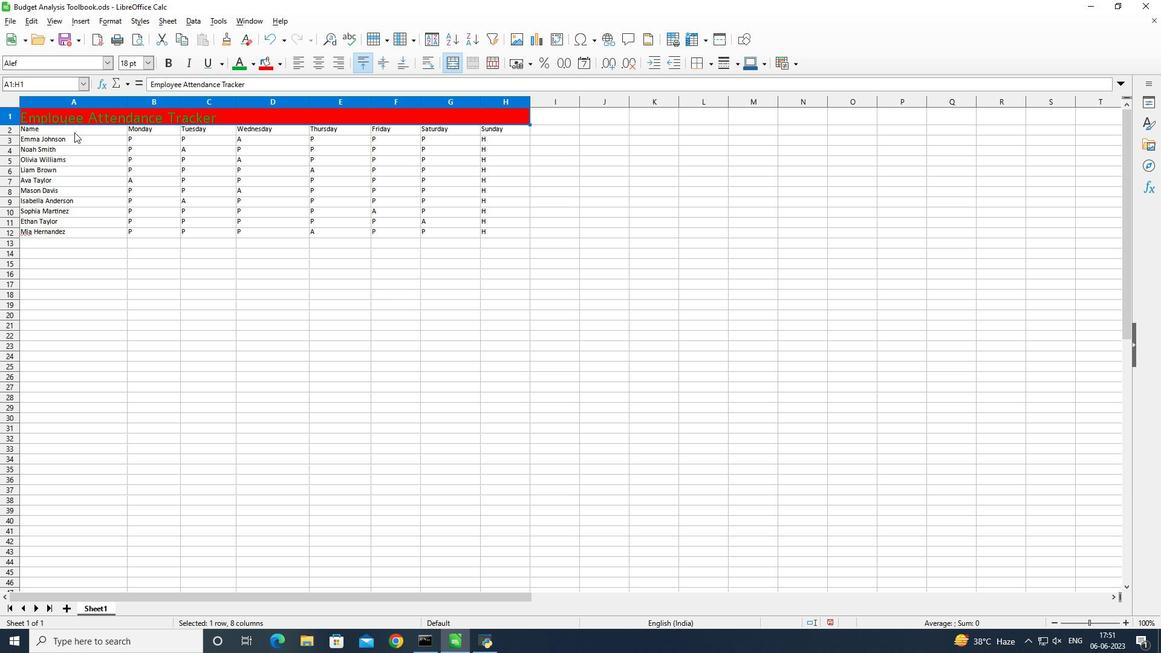 
Action: Mouse moved to (74, 131)
Screenshot: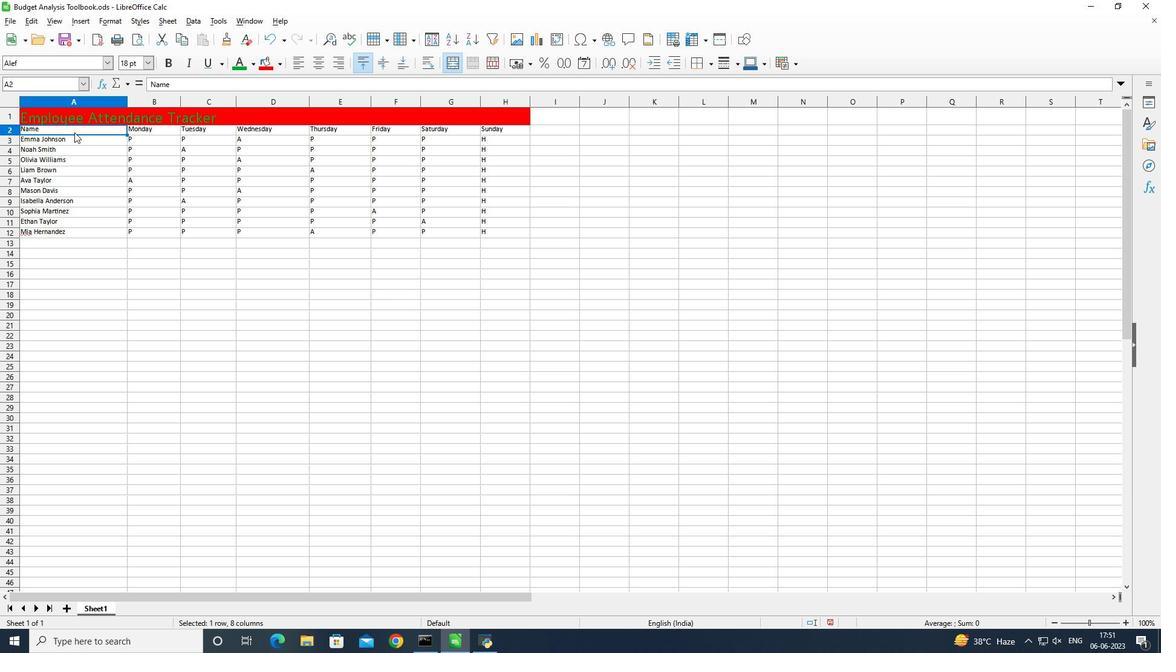 
Action: Mouse pressed left at (74, 131)
Screenshot: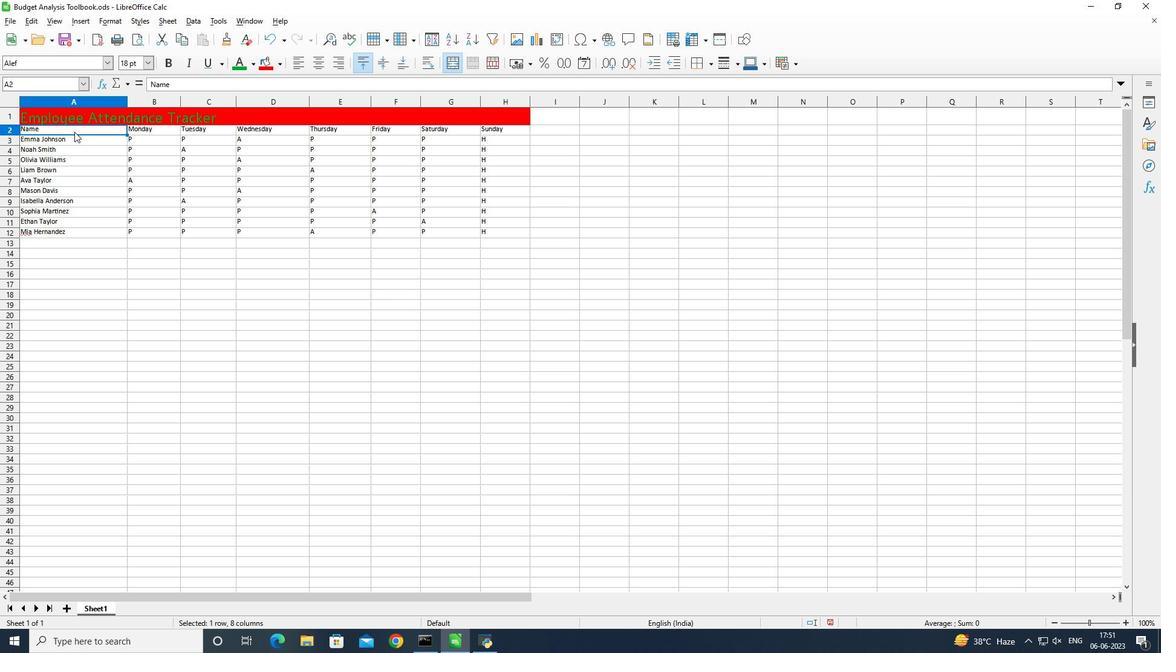 
Action: Mouse moved to (254, 59)
Screenshot: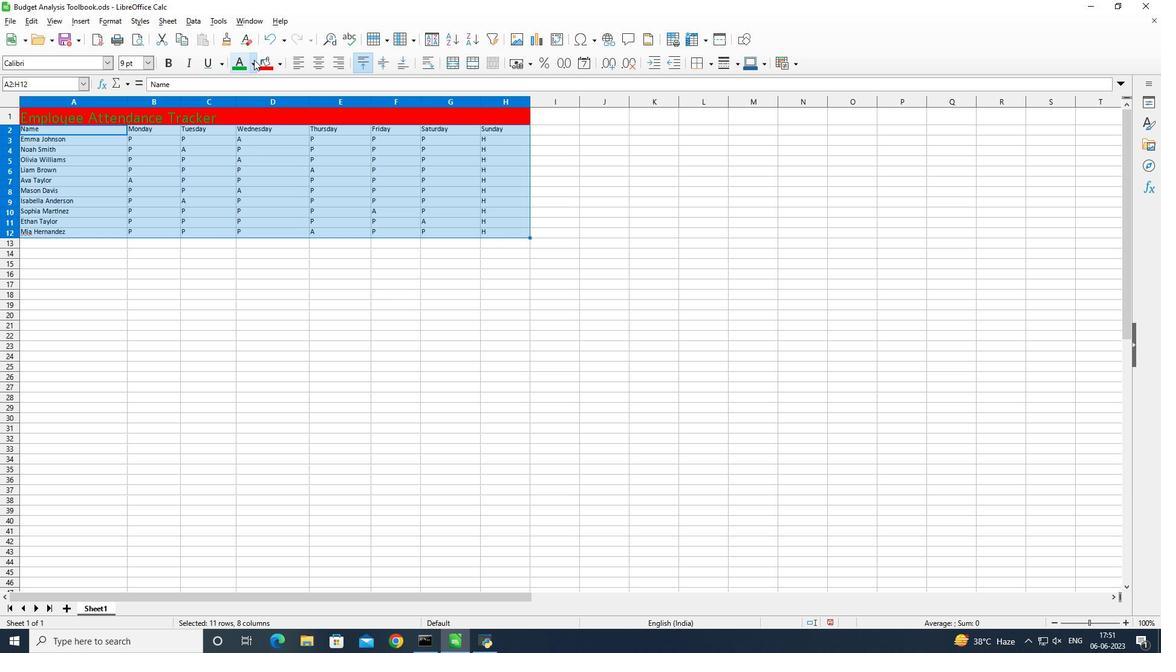 
Action: Mouse pressed left at (254, 59)
Screenshot: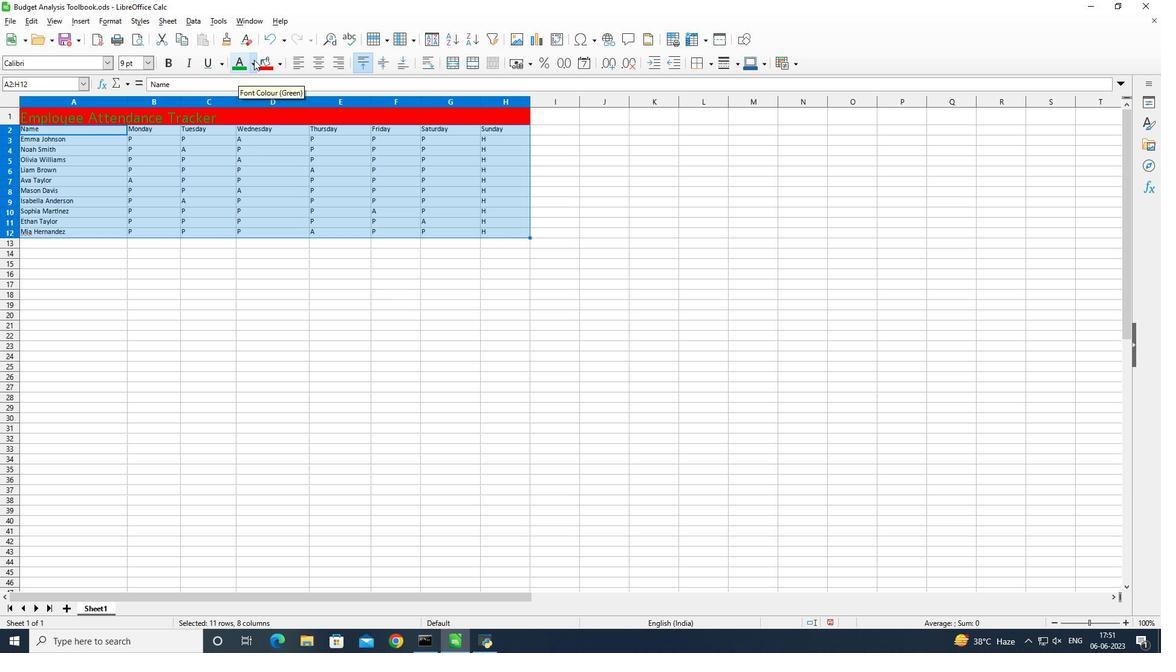 
Action: Mouse moved to (238, 136)
Screenshot: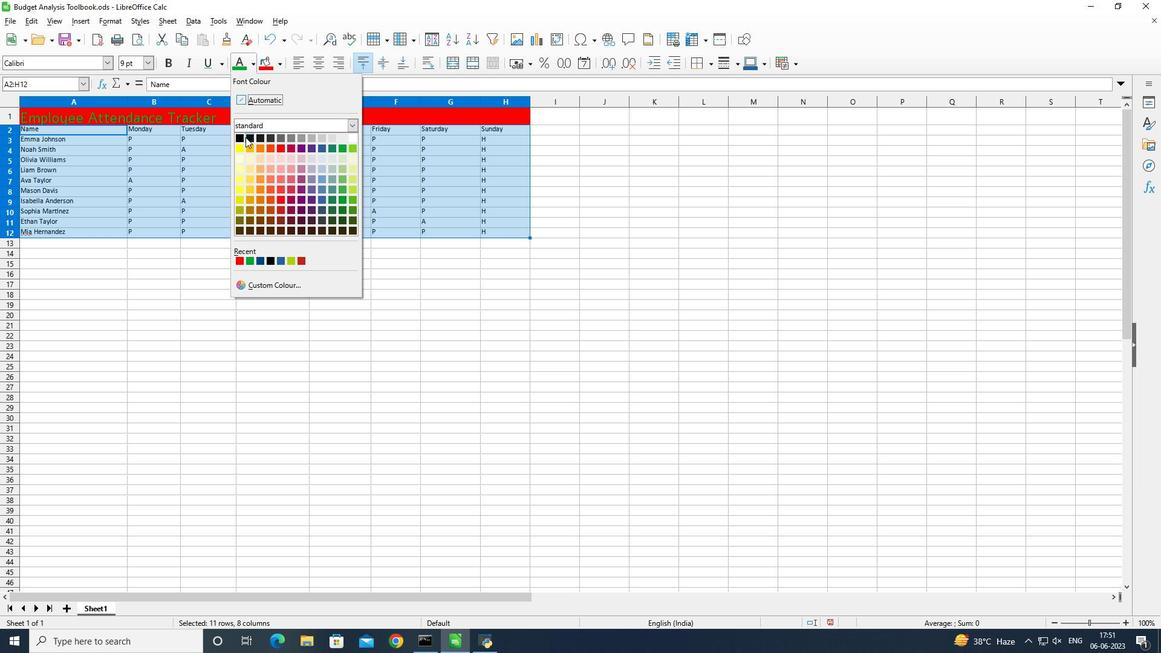 
Action: Mouse pressed left at (238, 136)
Screenshot: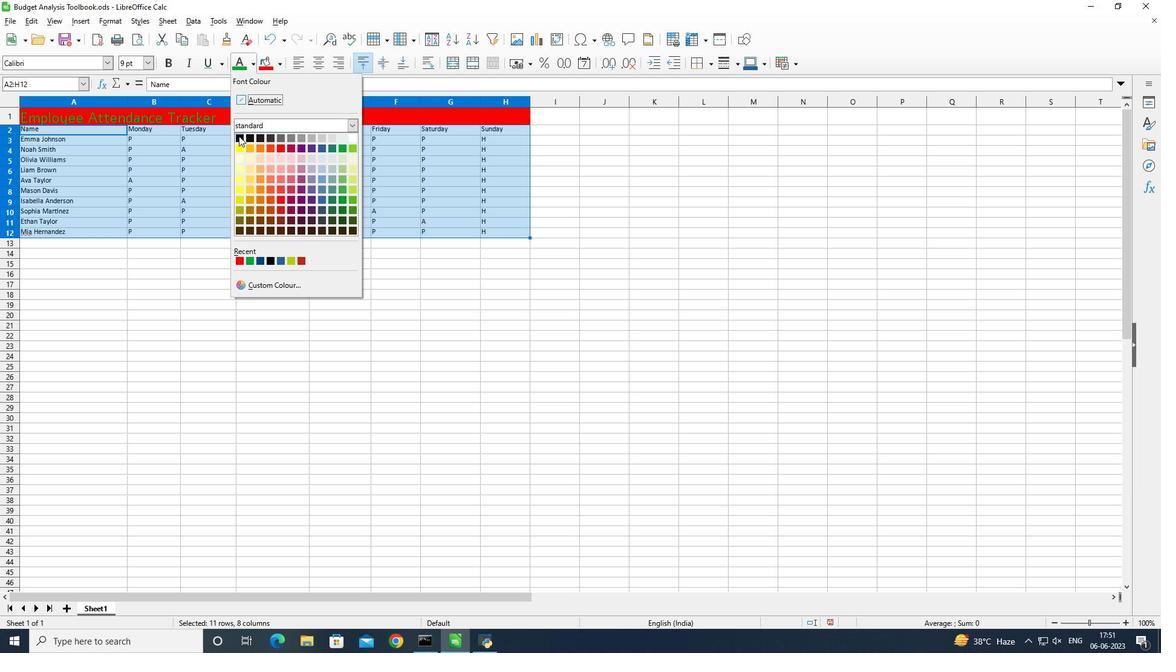 
Action: Mouse moved to (710, 61)
Screenshot: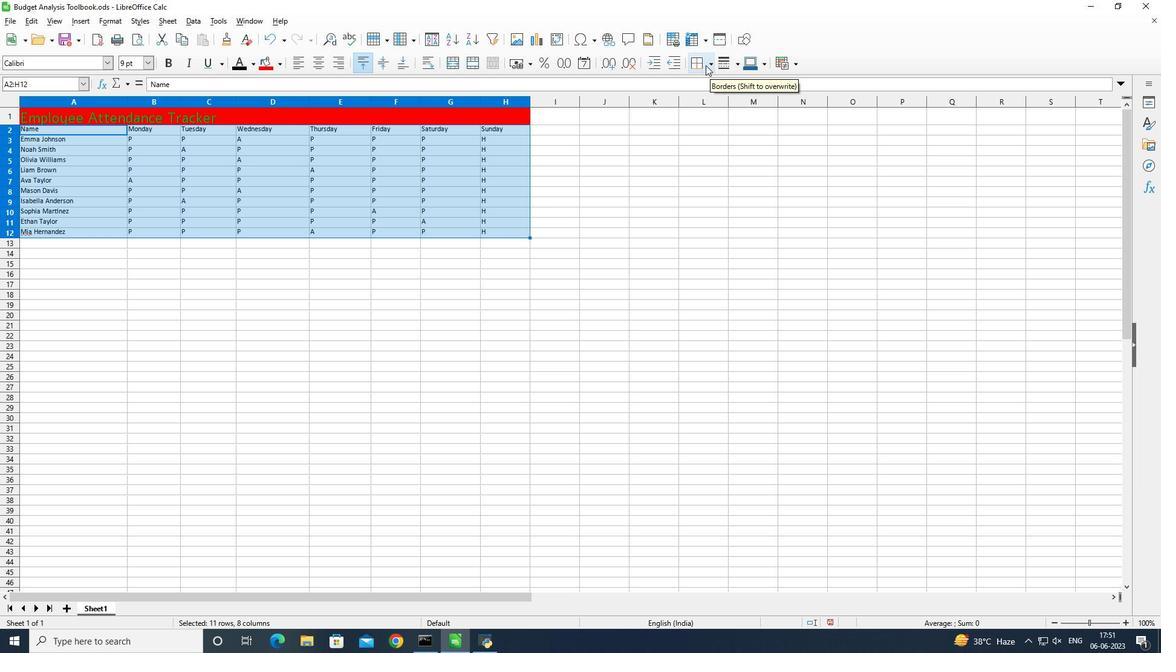 
Action: Mouse pressed left at (710, 61)
Screenshot: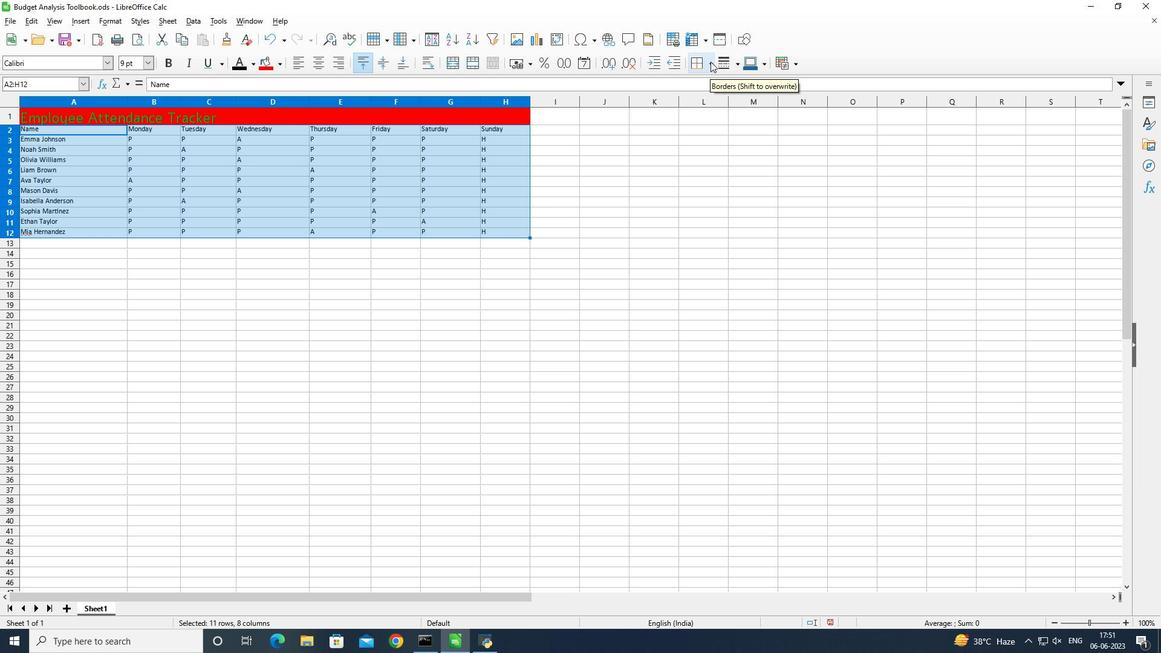 
Action: Mouse moved to (763, 103)
Screenshot: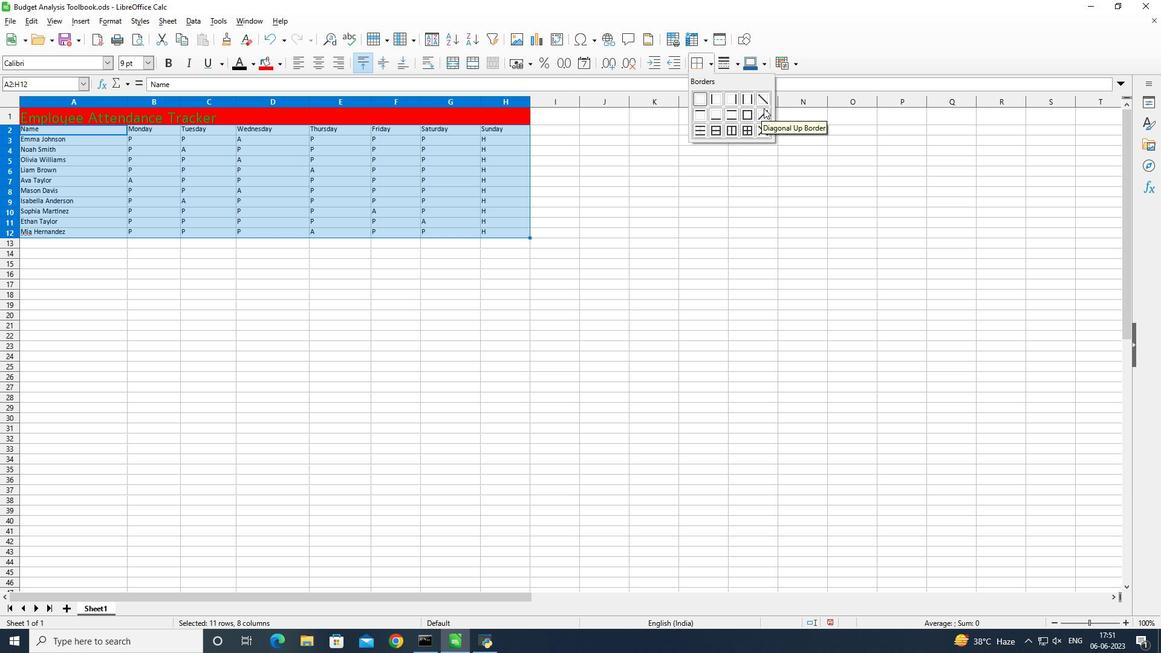 
Action: Mouse pressed left at (763, 103)
Screenshot: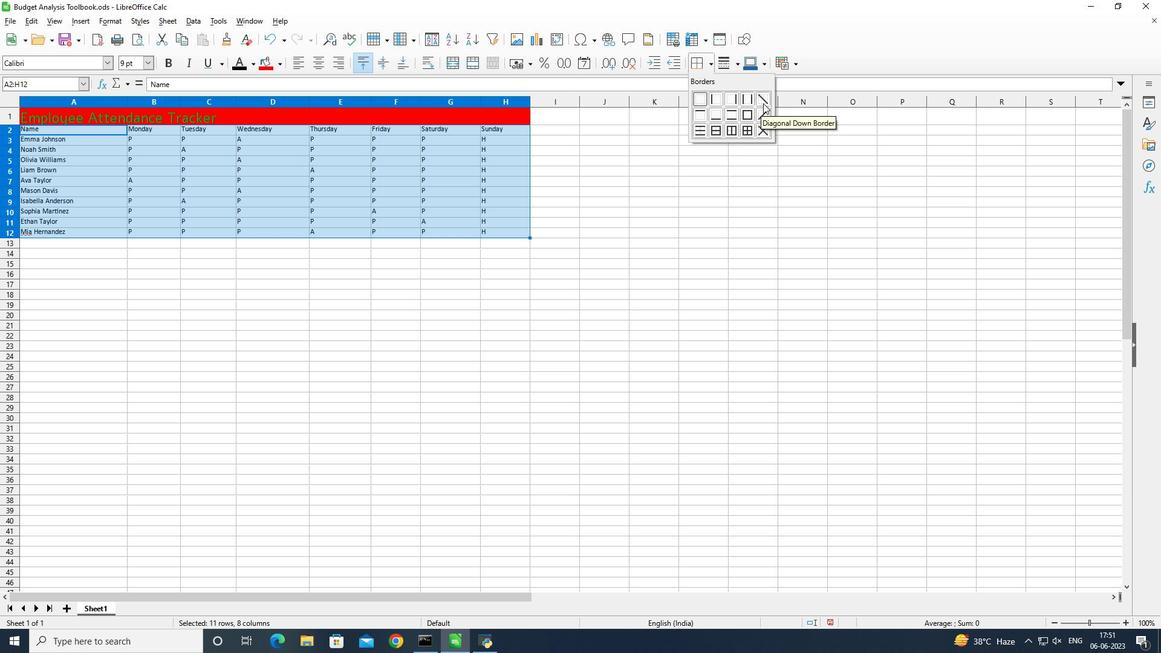 
Action: Mouse moved to (497, 233)
Screenshot: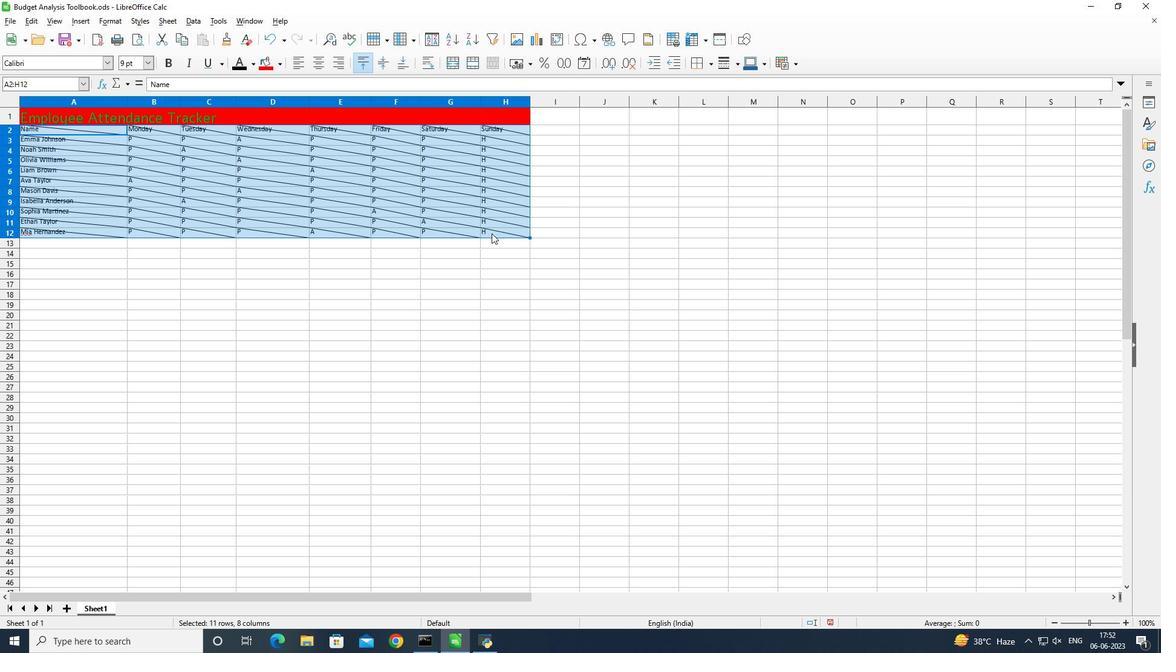 
Action: Mouse pressed left at (497, 233)
Screenshot: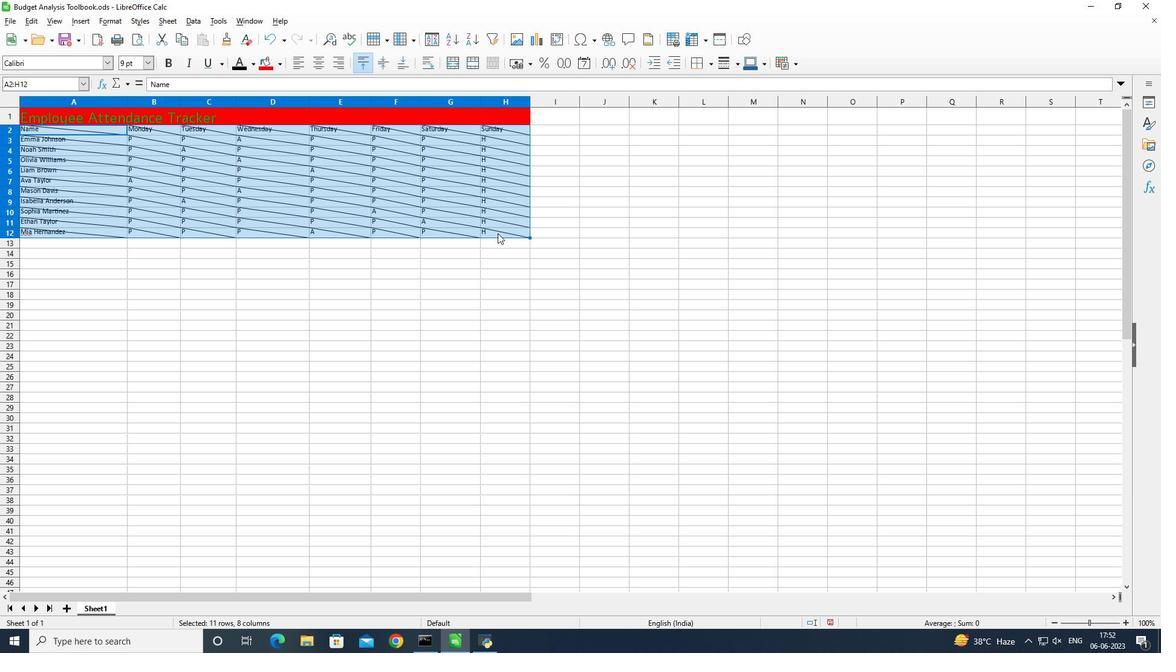 
